 Task: Reserve a 2-hour virtual cooking challenge with a celebrity chef for culinary competition and fun.
Action: Mouse pressed left at (516, 209)
Screenshot: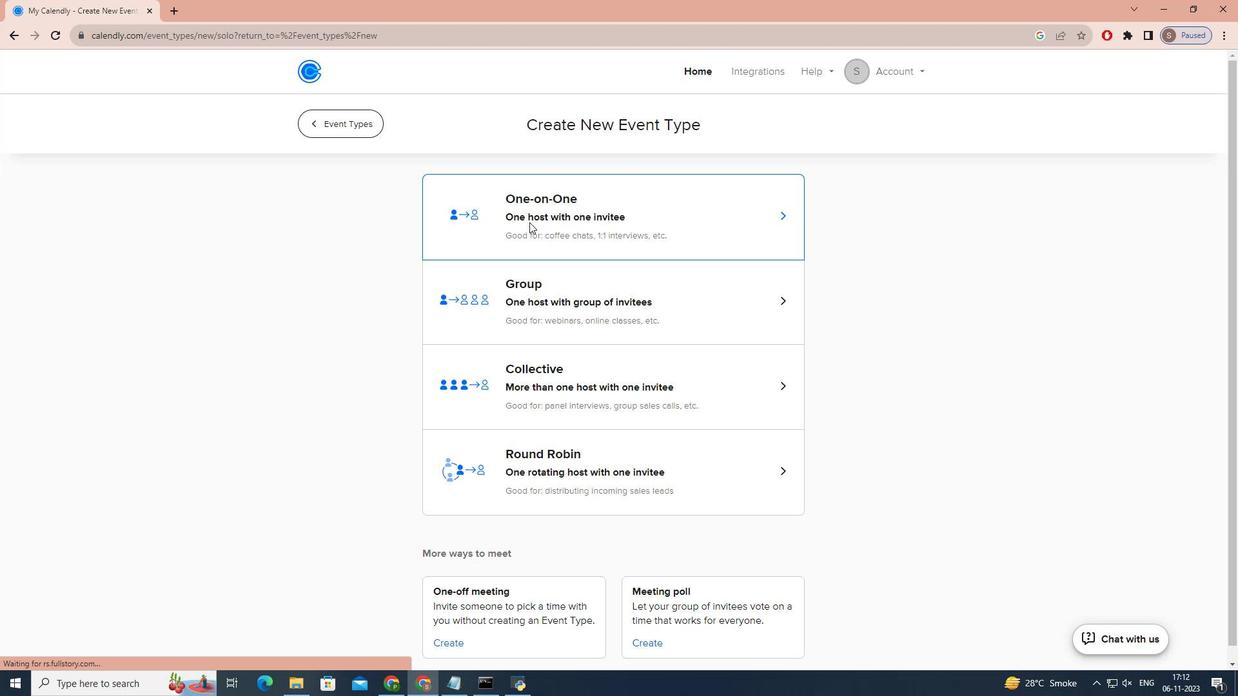 
Action: Mouse moved to (409, 283)
Screenshot: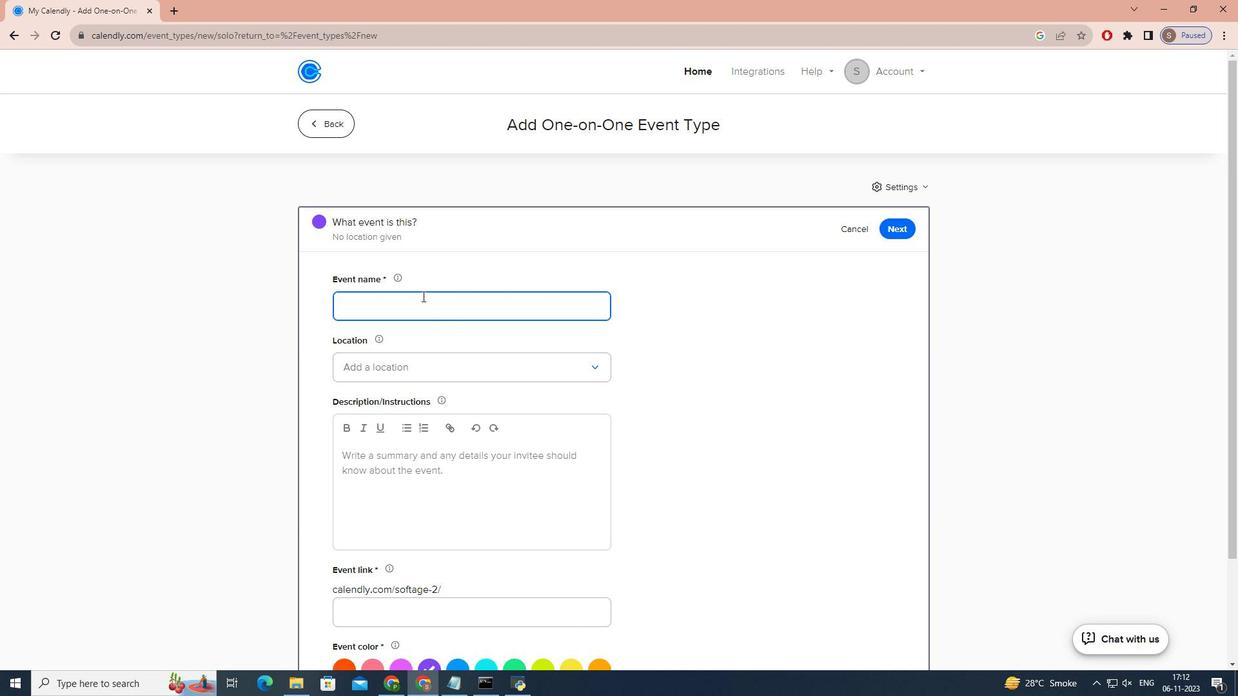 
Action: Key pressed v<Key.caps_lock>IRTUAL<Key.space><Key.caps_lock>c<Key.caps_lock>OOKING<Key.space><Key.caps_lock>c<Key.caps_lock>HALLENGE<Key.space>WITH<Key.space><Key.caps_lock>c<Key.caps_lock>ELEBRITY<Key.space><Key.caps_lock>c<Key.caps_lock>HEF
Screenshot: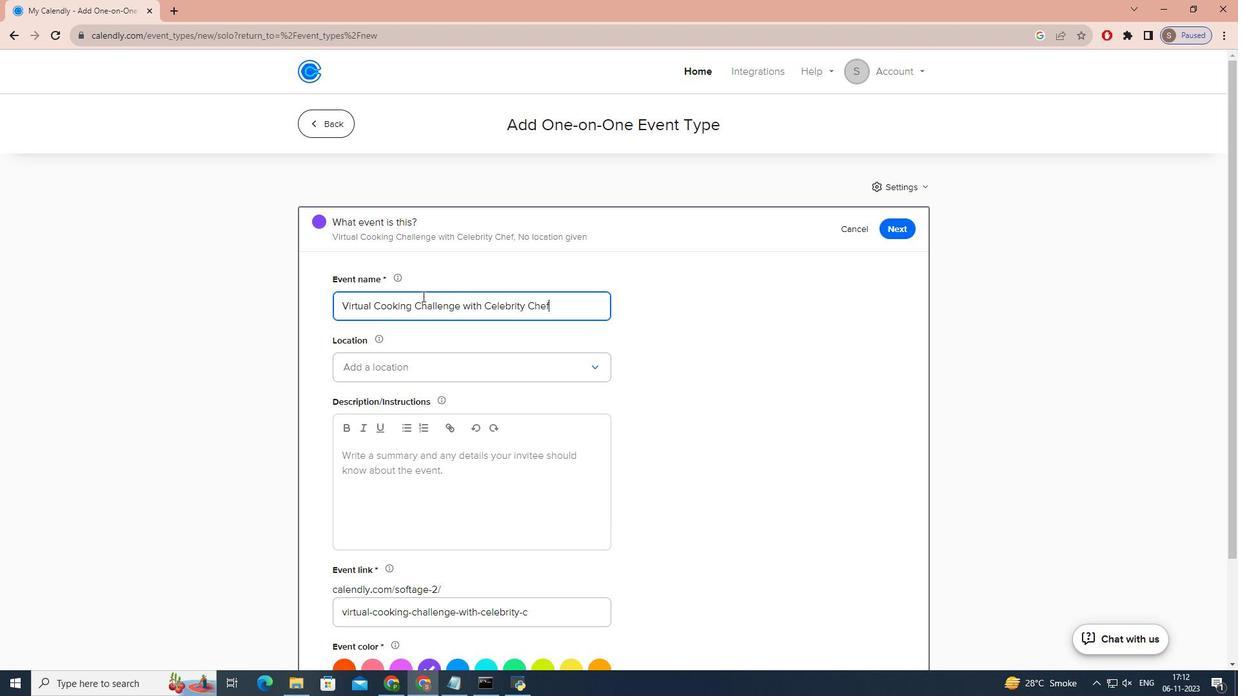 
Action: Mouse moved to (408, 358)
Screenshot: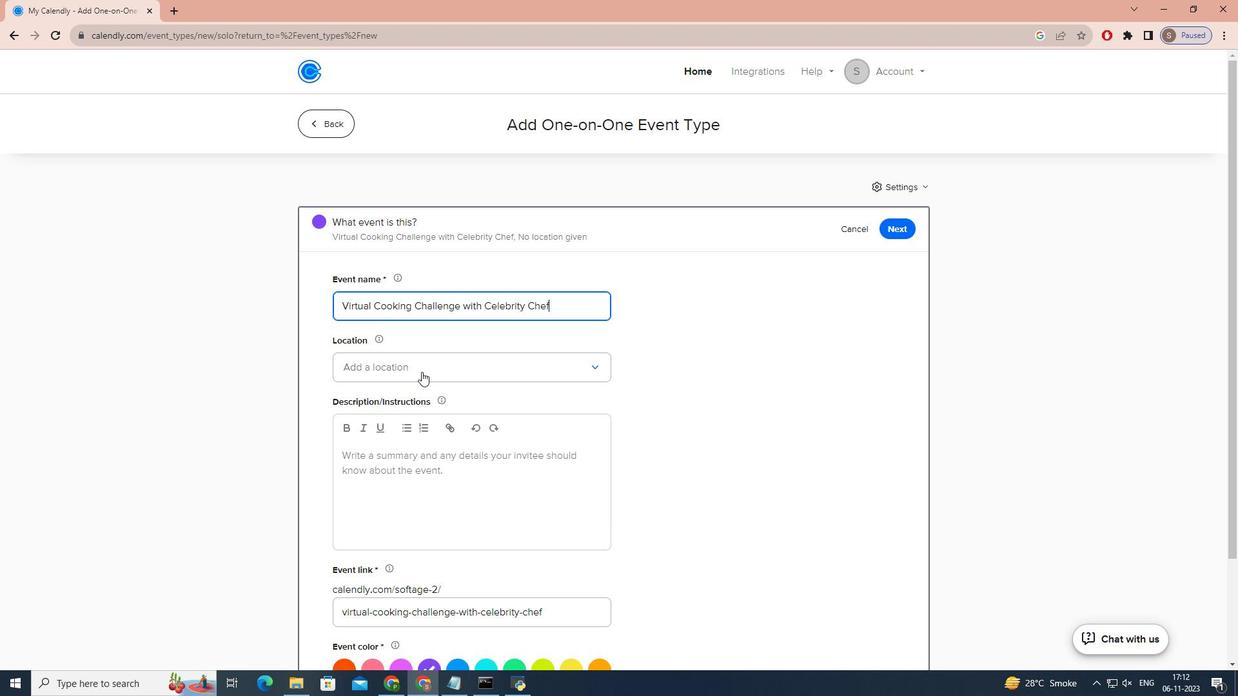 
Action: Mouse pressed left at (408, 358)
Screenshot: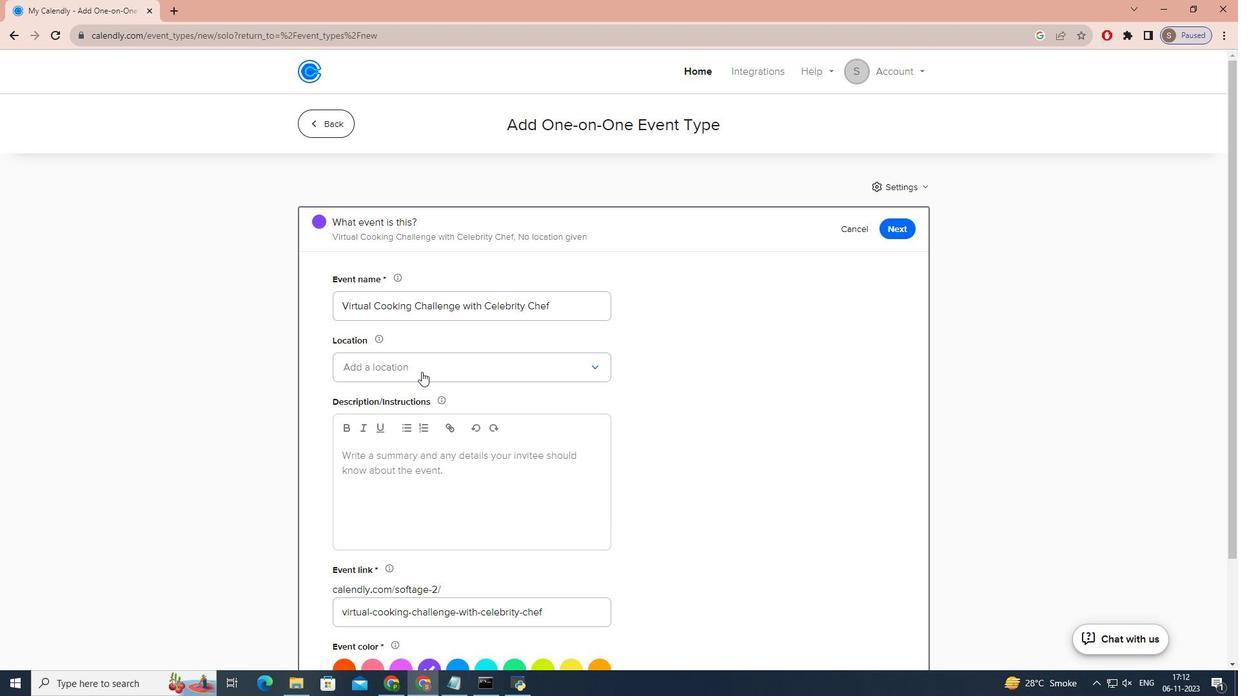 
Action: Mouse moved to (405, 385)
Screenshot: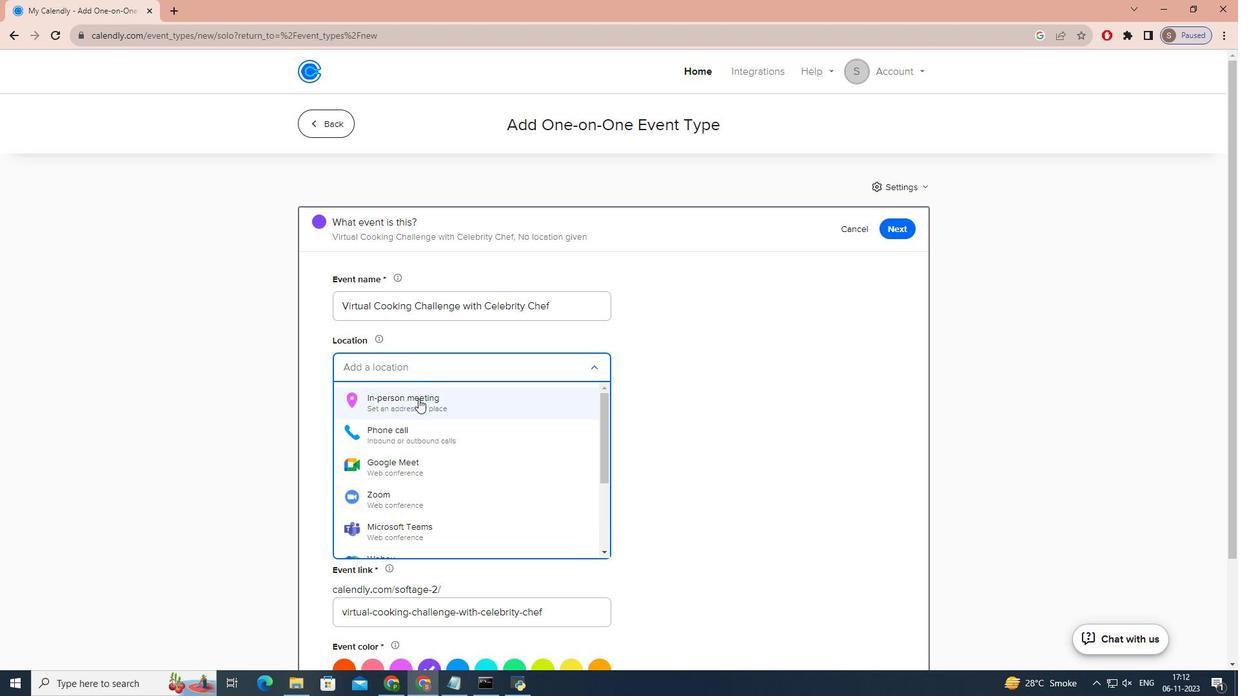 
Action: Mouse pressed left at (405, 385)
Screenshot: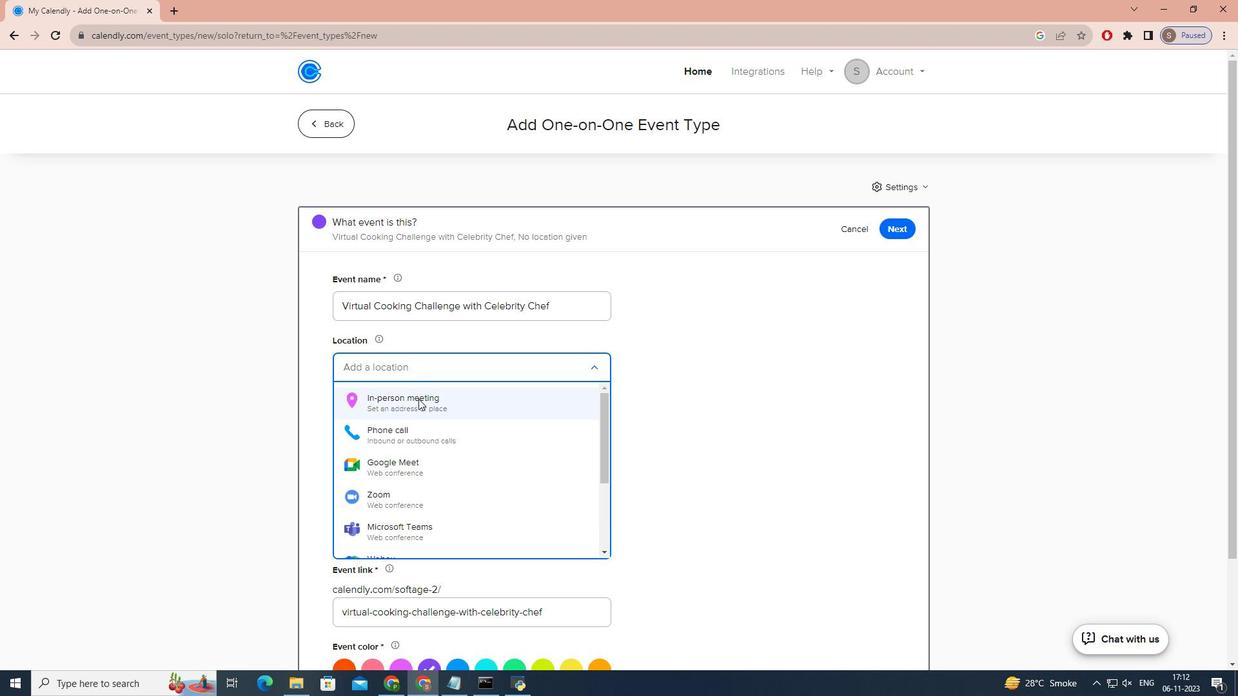 
Action: Mouse moved to (532, 203)
Screenshot: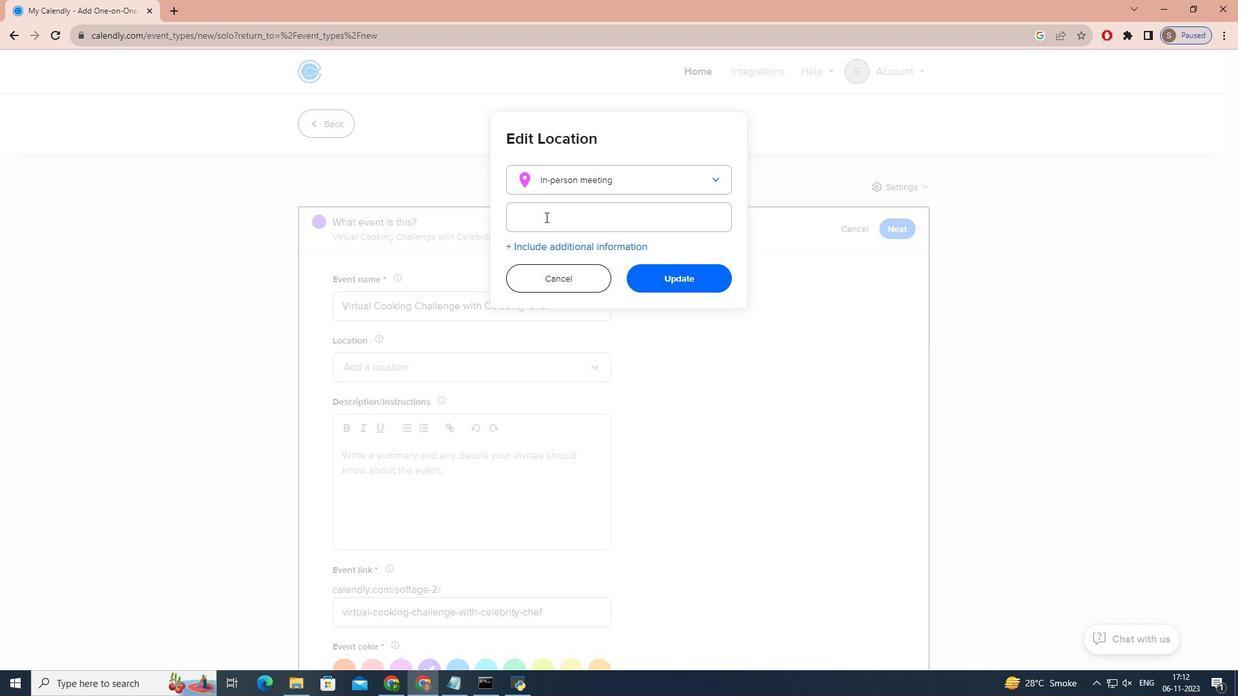
Action: Mouse pressed left at (532, 203)
Screenshot: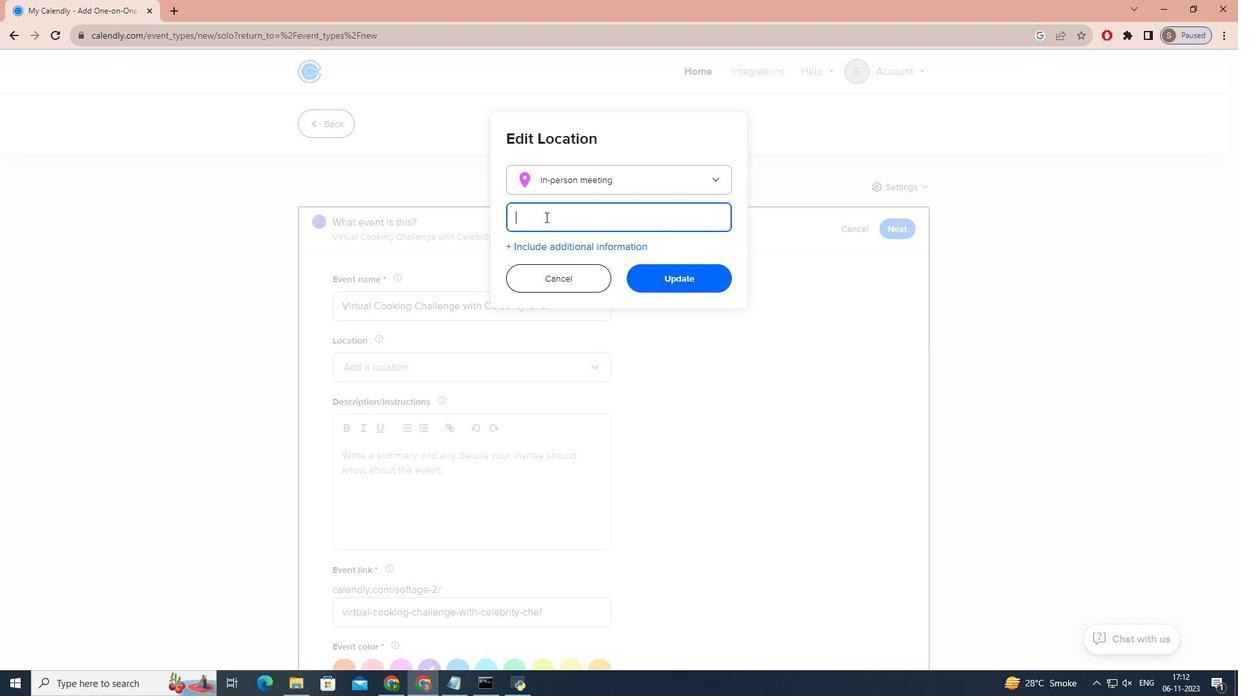 
Action: Mouse moved to (546, 161)
Screenshot: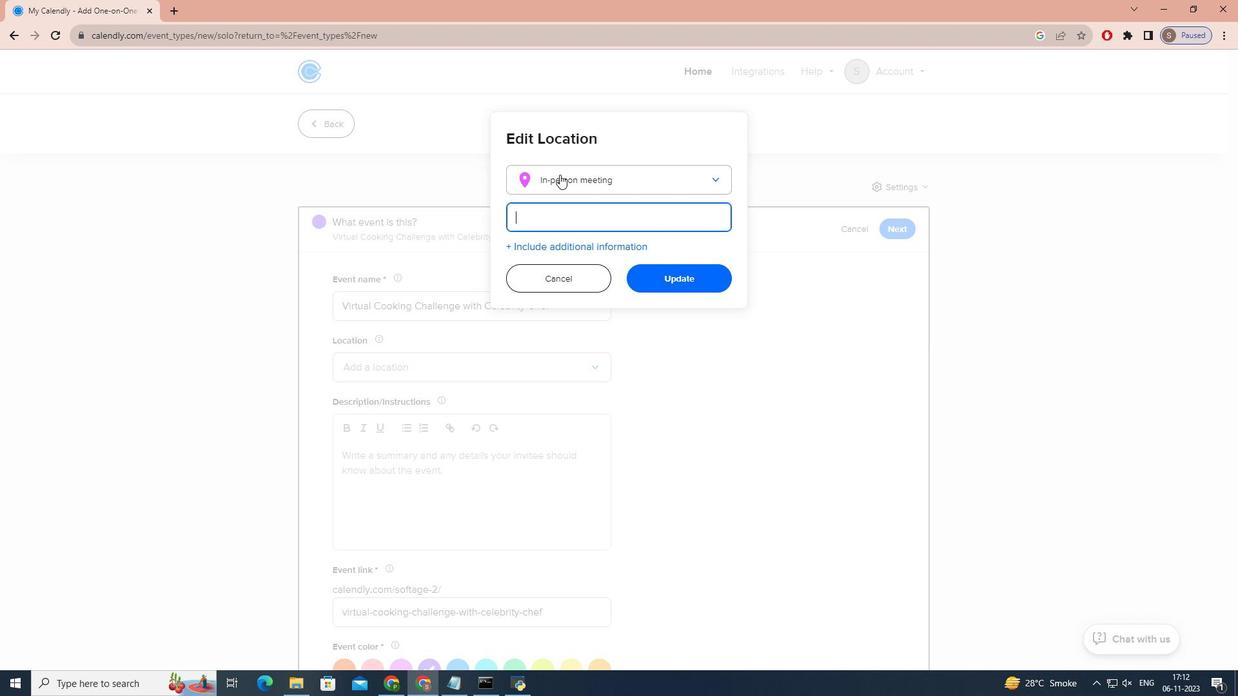 
Action: Mouse pressed left at (546, 161)
Screenshot: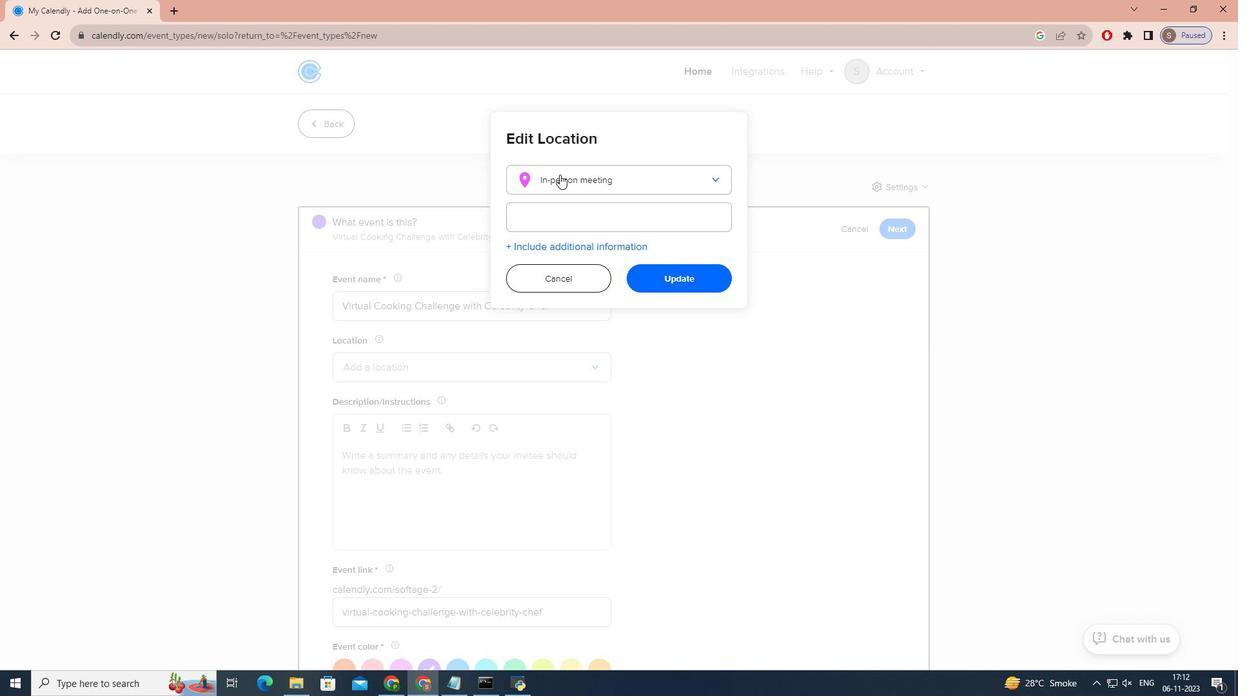 
Action: Mouse moved to (559, 271)
Screenshot: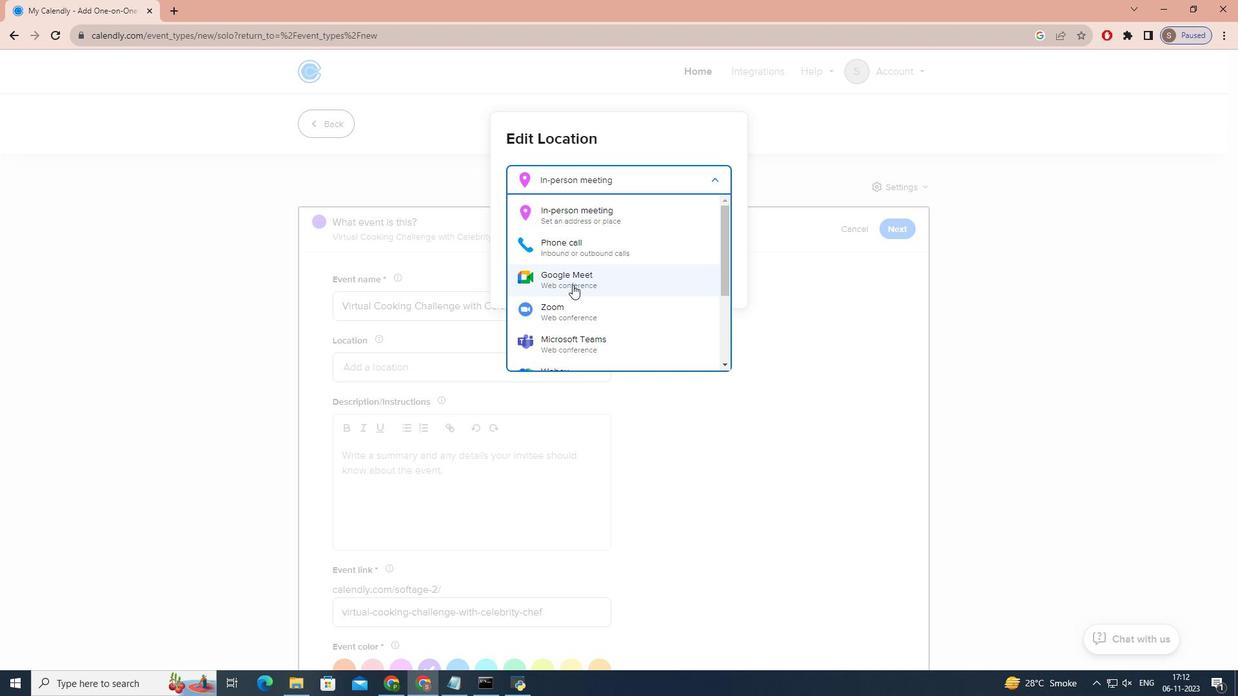 
Action: Mouse pressed left at (559, 271)
Screenshot: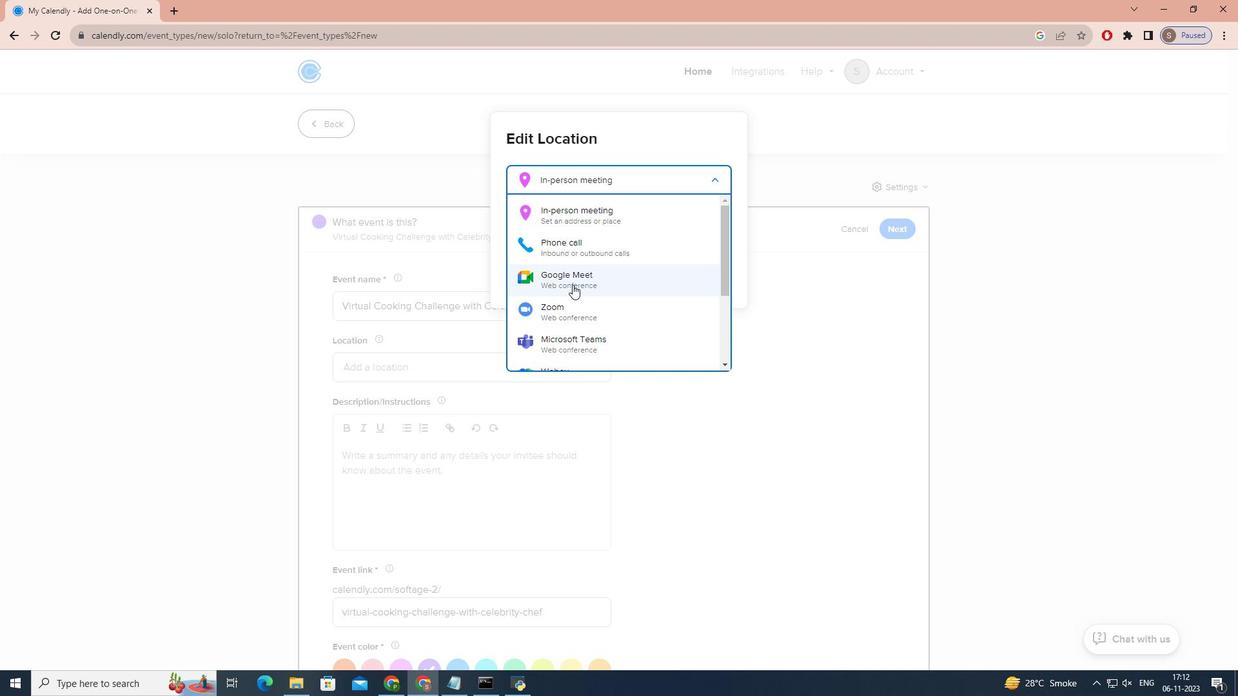 
Action: Mouse moved to (658, 236)
Screenshot: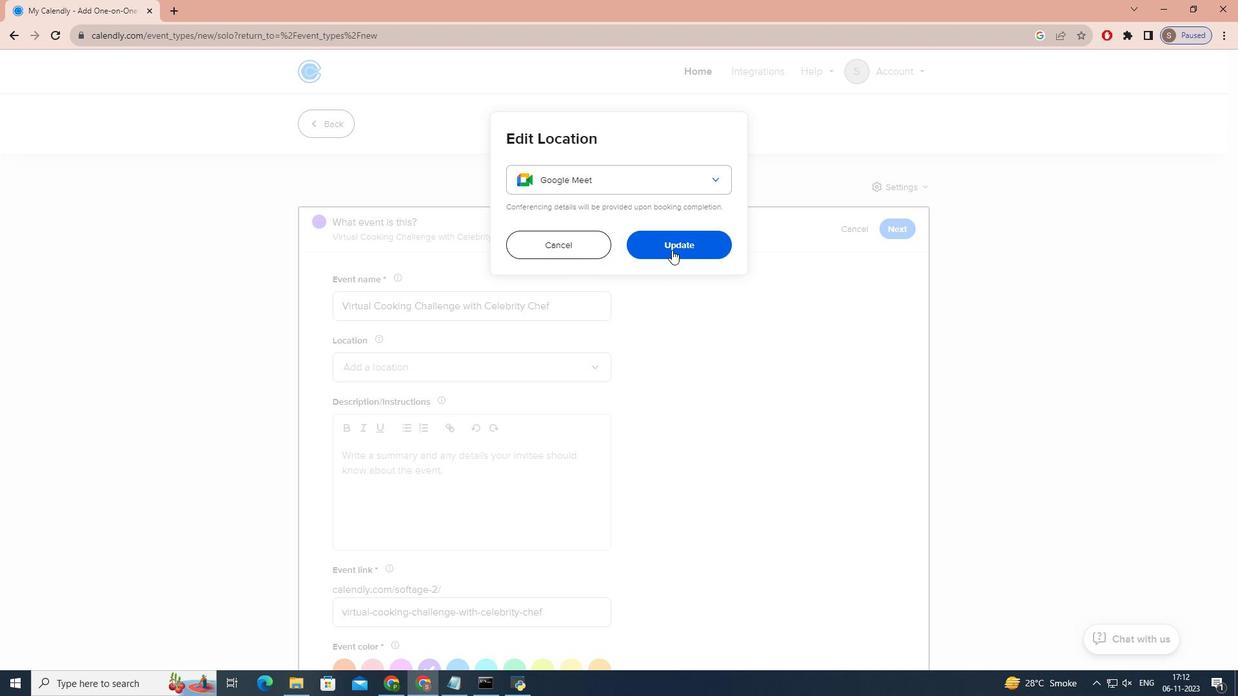 
Action: Mouse pressed left at (658, 236)
Screenshot: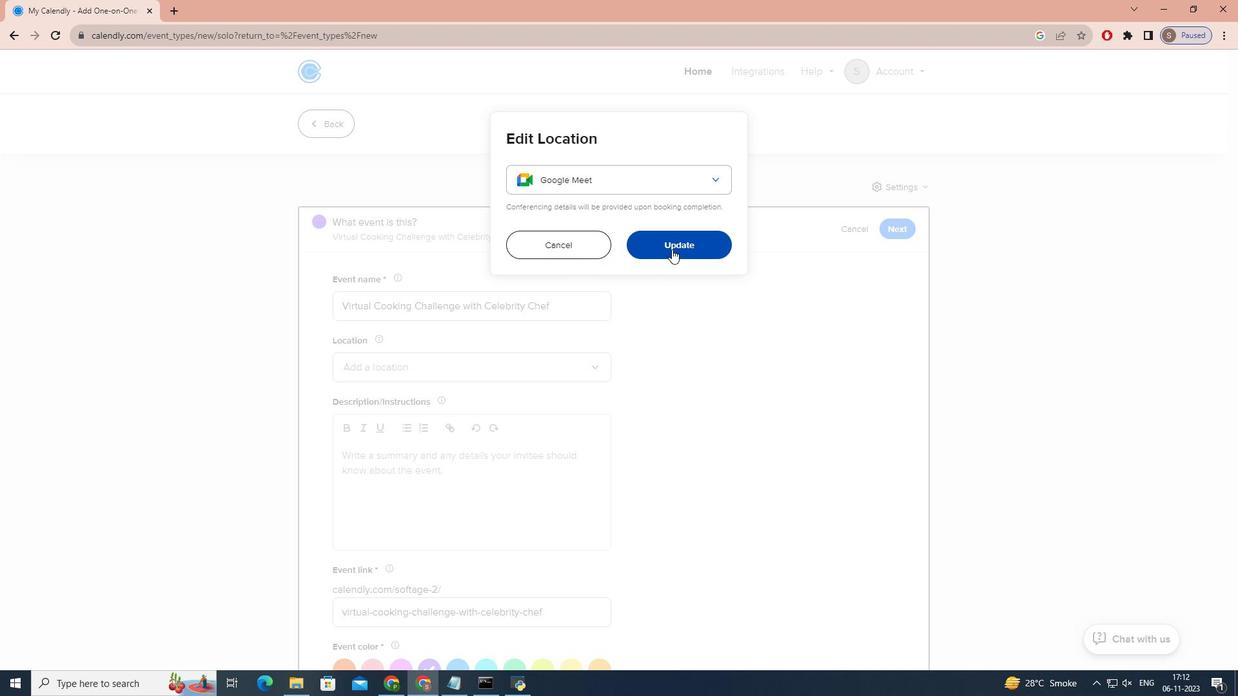 
Action: Mouse moved to (437, 478)
Screenshot: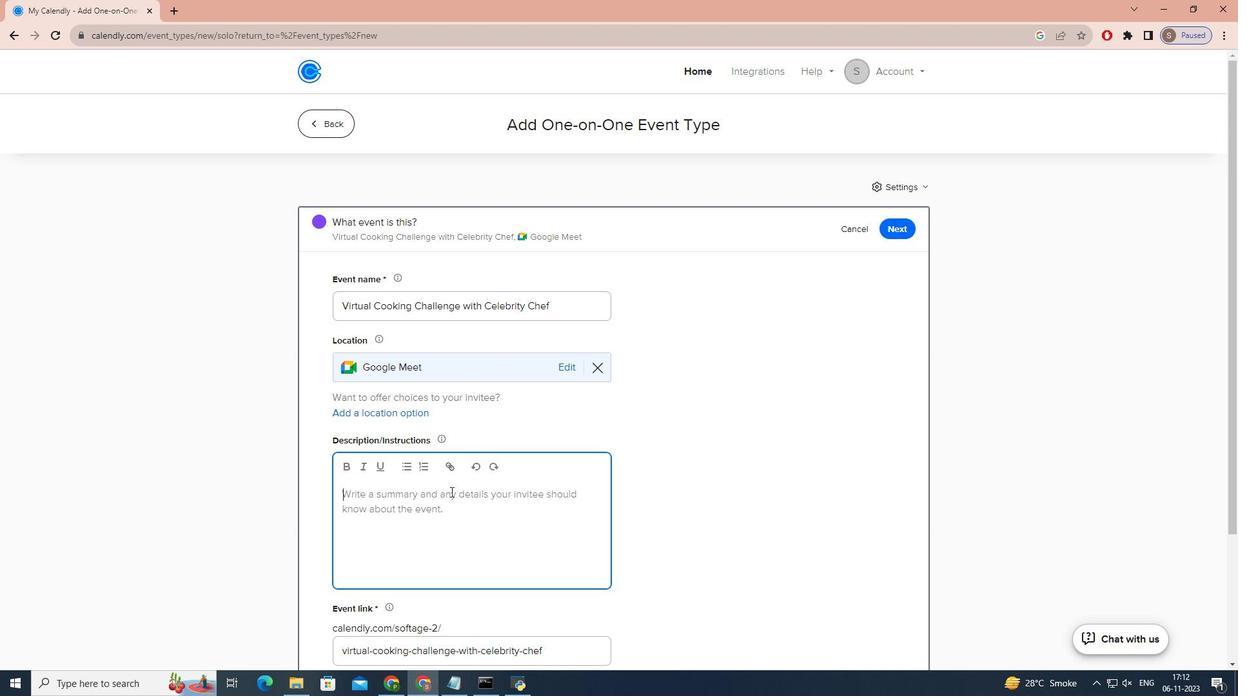 
Action: Mouse pressed left at (437, 478)
Screenshot: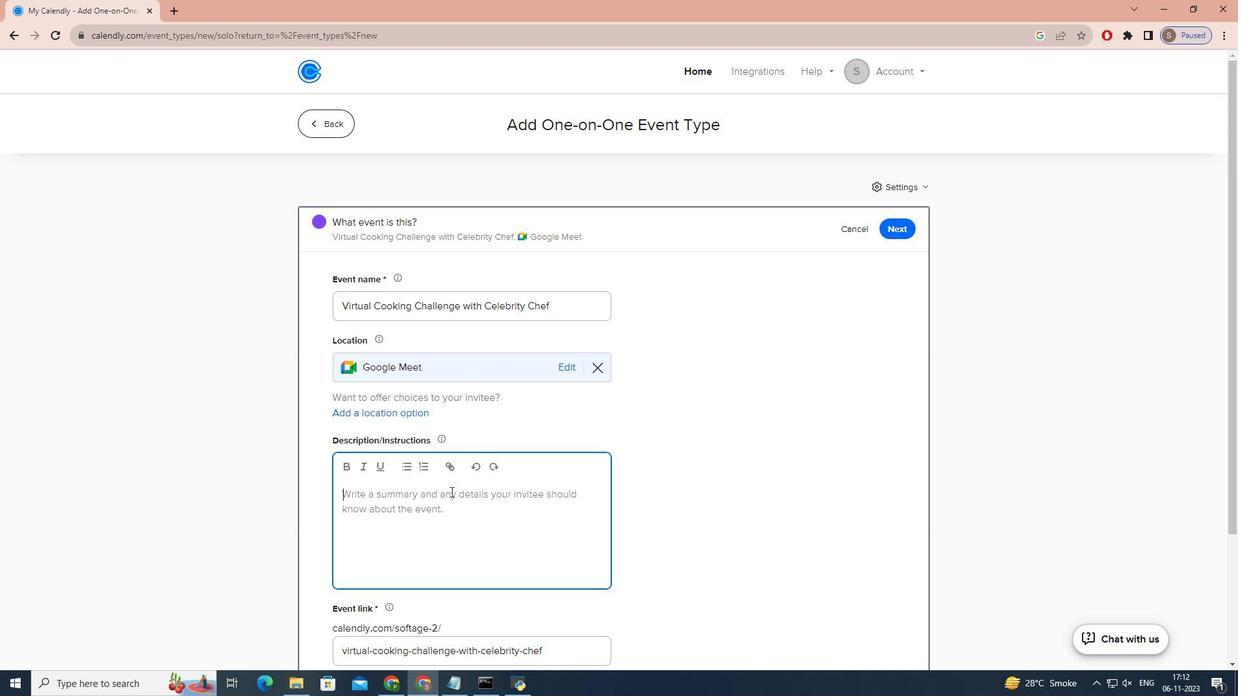 
Action: Key pressed <Key.caps_lock>g<Key.caps_lock>ET<Key.space>READY<Key.space>FOR<Key.space>AN<Key.space>EXCITING<Key.space>CULINARY<Key.space>SHOWDOWN<Key.shift>!<Key.space><Key.caps_lock>r<Key.caps_lock>ESERVE<Key.space>YOUR<Key.space>SPOT<Key.space>FOR<Key.space>A<Key.space>VIRTUAL<Key.space>COOKING<Key.space>CHALLENGE<Key.space>WITH<Key.space>A<Key.space>RENOWNED<Key.space>CELEBRITY<Key.space>CHEF.<Key.space><Key.caps_lock>t<Key.caps_lock>HIS<Key.space>IS<Key.space>YOUR<Key.space>CHANCE<Key.space>TO<Key.space>TEST<Key.space>YOUR<Key.space>CULINARY<Key.space>C<Key.backspace>SKILLS,<Key.space>LEARN<Key.space>FROM<Key.space>THE<Key.space>BEST,<Key.space>AND<Key.space>HAVE<Key.space>A<Key.space>WHOLE<Key.space>LOT<Key.space>OF<Key.space>FUN<Key.space>IN<Key.space>THE<Key.space>PROCESS.<Key.space><Key.enter><Key.caps_lock>d<Key.caps_lock>URING<Key.space>THIS<Key.space>INTERACTIVE<Key.space>COOKING<Key.space>COMPETITION,<Key.space>YOU'LL<Key.space>BE<Key.space>GUIDED<Key.space>BY<Key.space>THE<Key.space>CELEBRITY<Key.space>CHEF<Key.space>AS<Key.space>YOU<Key.space>CREATE<Key.space>A<Key.space>DELICIOUS<Key.space>I<Key.backspace>DISH<Key.space>FROM<Key.space>SCRACH<Key.backspace><Key.backspace>TCH.<Key.space><Key.caps_lock>w<Key.caps_lock>HETHER<Key.space>YOU<Key.space>ARE<Key.space>SEASONED<Key.space>HOME<Key.space>COOK<Key.space>OR<Key.space>A<Key.space>COML<Key.backspace>PLETE<Key.space>BEGINNER,<Key.space>THIS<Key.space>EVENT<Key.space>IS<Key.space>DESIGNED<Key.space>TO<Key.space>BE<Key.space>ENJOYABLE<Key.space>AND<Key.space>EDUCATIONAL<Key.space>FOR<Key.space>ALL<Key.space>SKILL<Key.space>LEVELS.<Key.space>
Screenshot: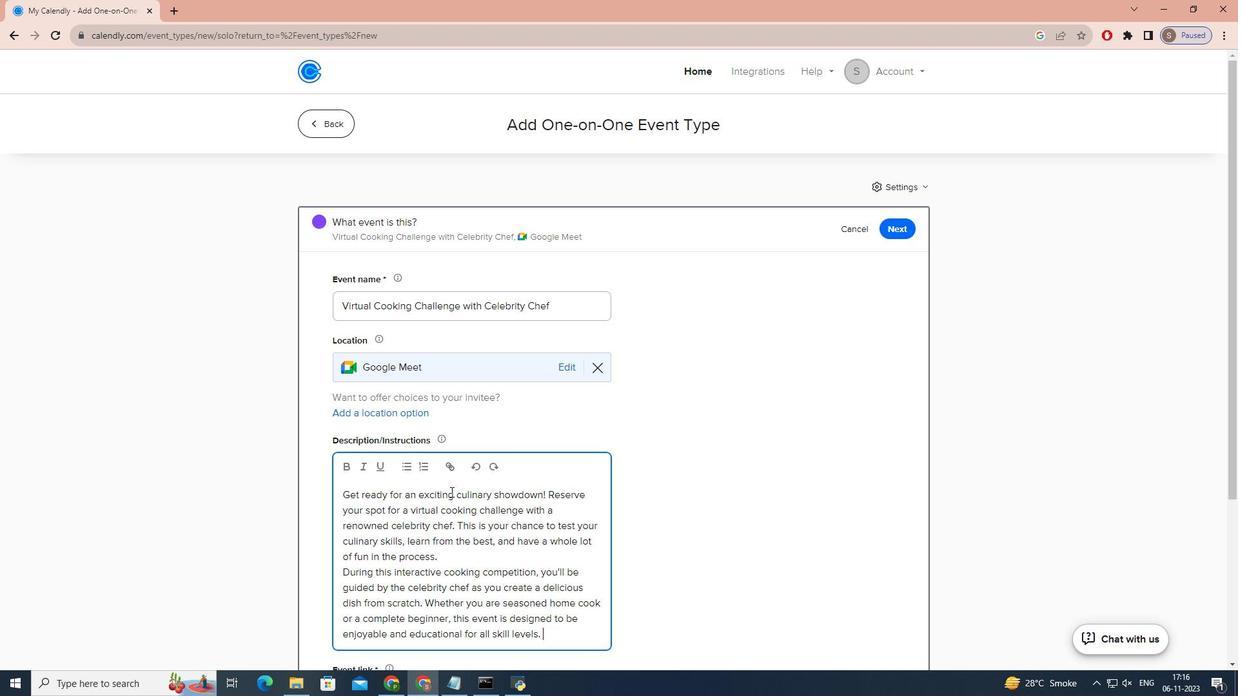 
Action: Mouse scrolled (437, 478) with delta (0, 0)
Screenshot: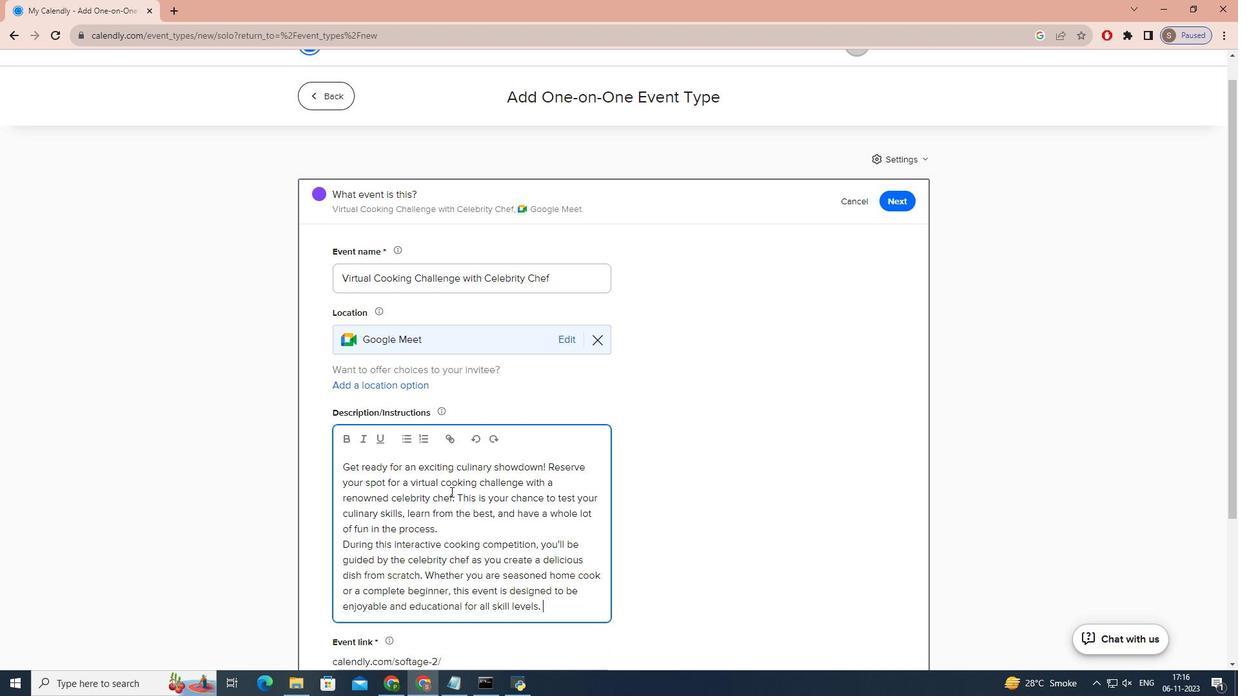 
Action: Mouse scrolled (437, 478) with delta (0, 0)
Screenshot: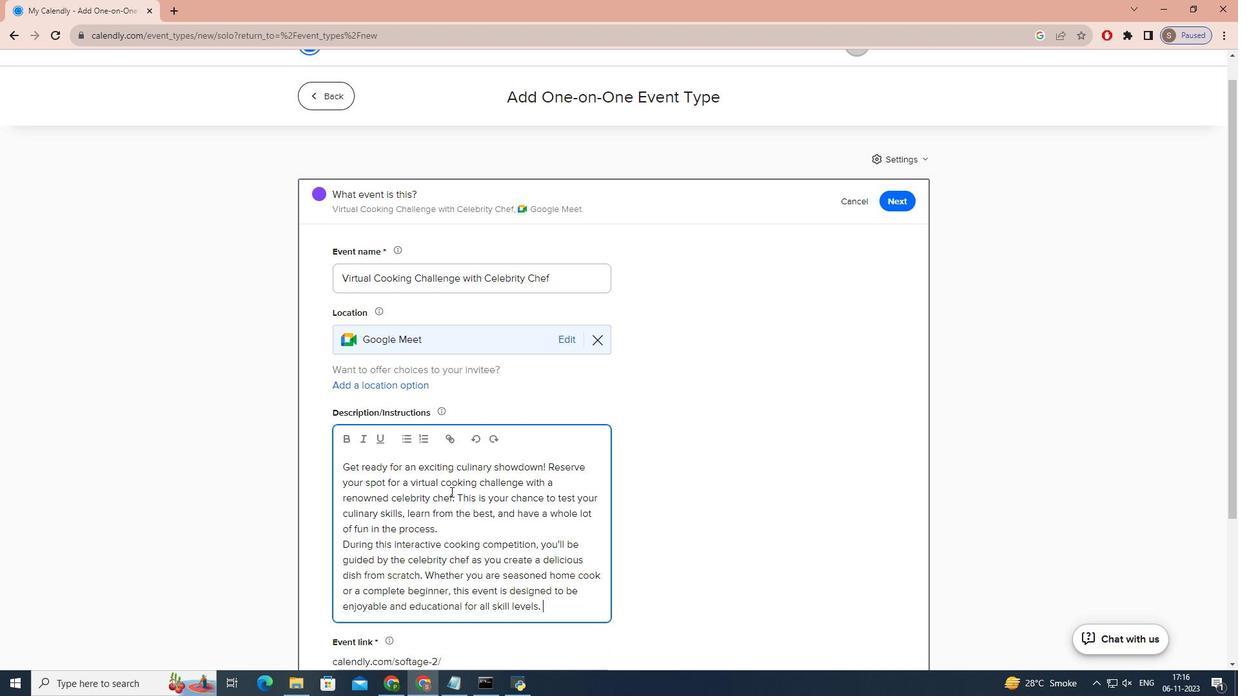 
Action: Mouse scrolled (437, 478) with delta (0, 0)
Screenshot: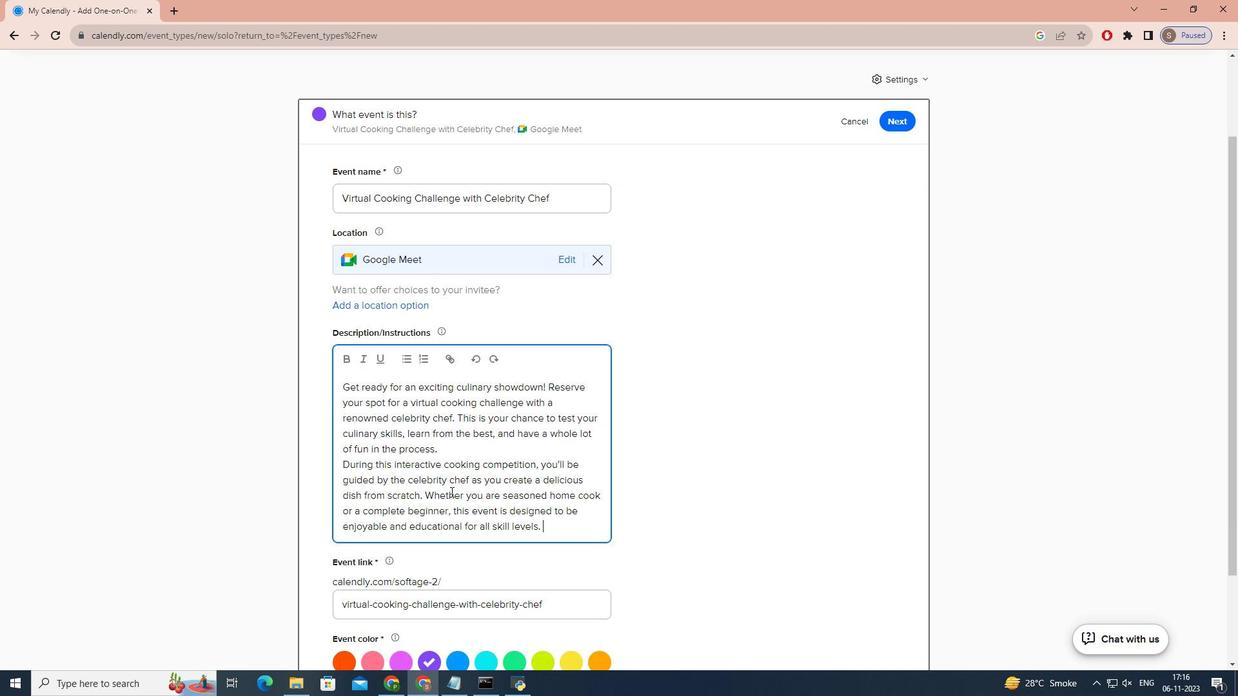 
Action: Mouse scrolled (437, 478) with delta (0, 0)
Screenshot: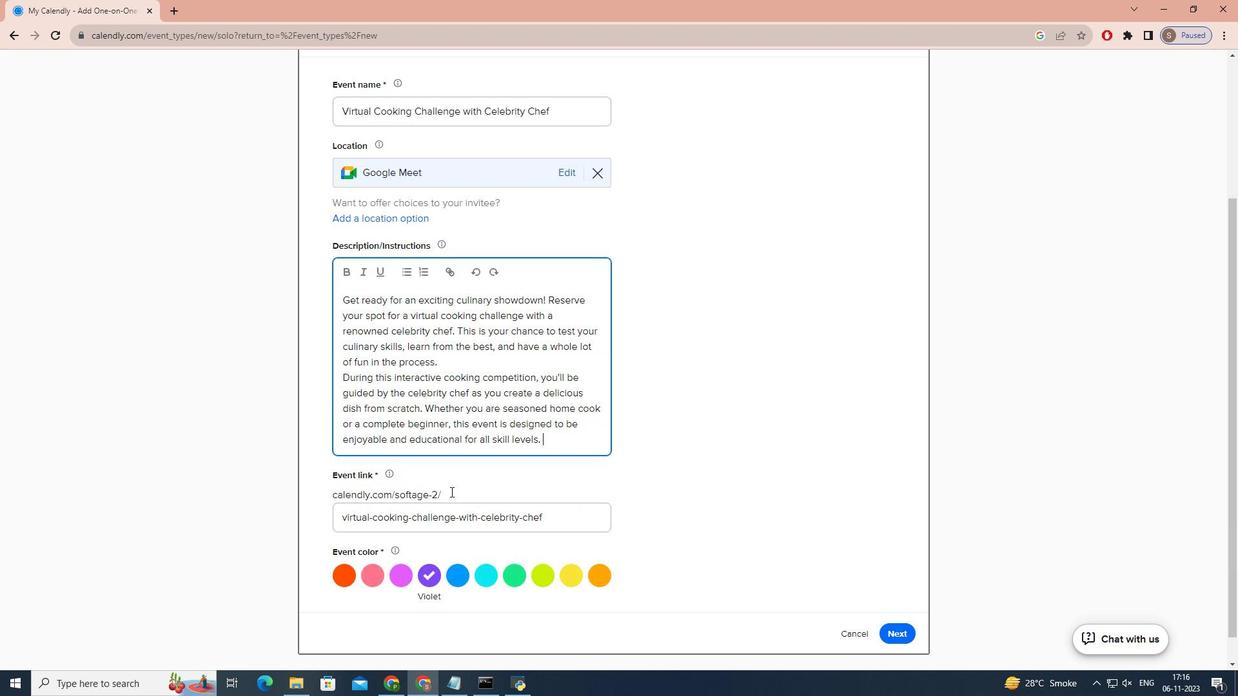 
Action: Mouse scrolled (437, 478) with delta (0, 0)
Screenshot: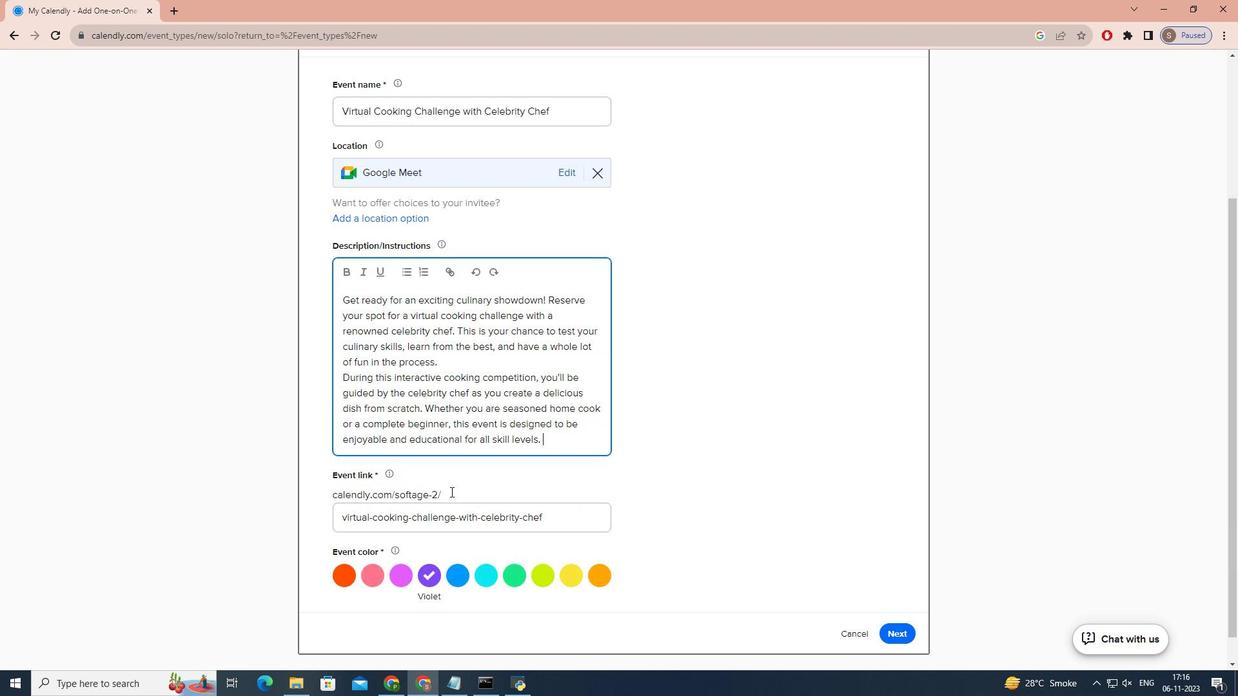 
Action: Mouse scrolled (437, 478) with delta (0, 0)
Screenshot: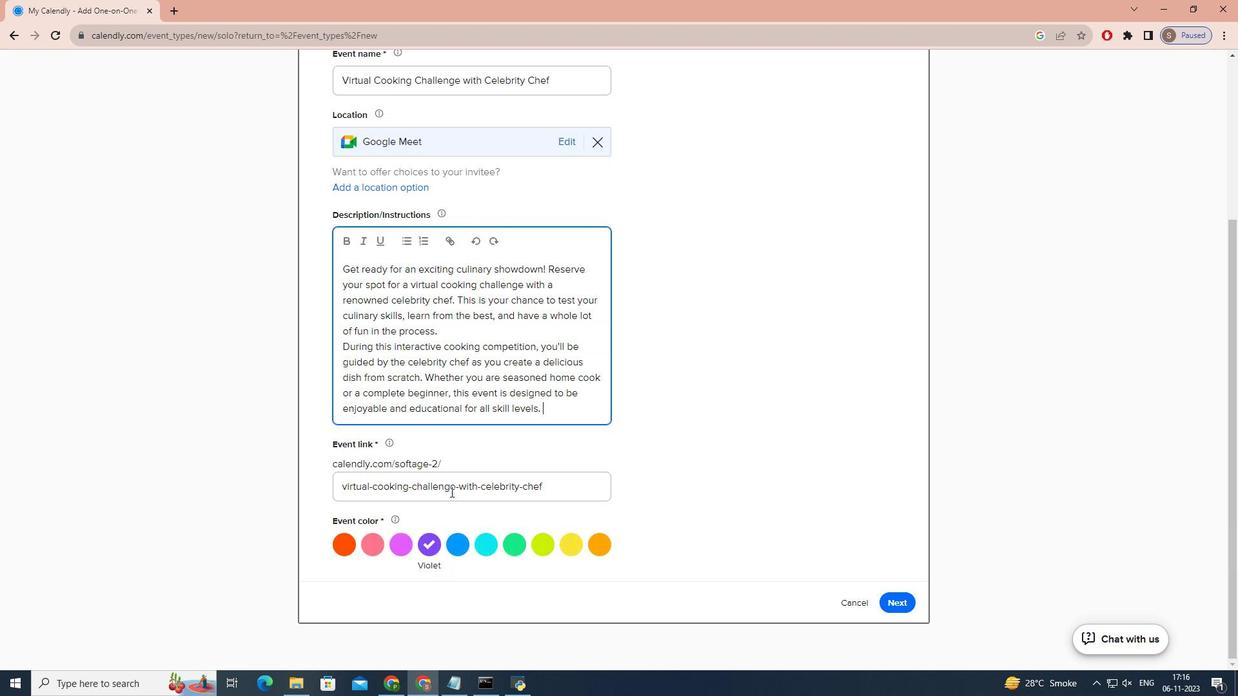 
Action: Mouse moved to (442, 534)
Screenshot: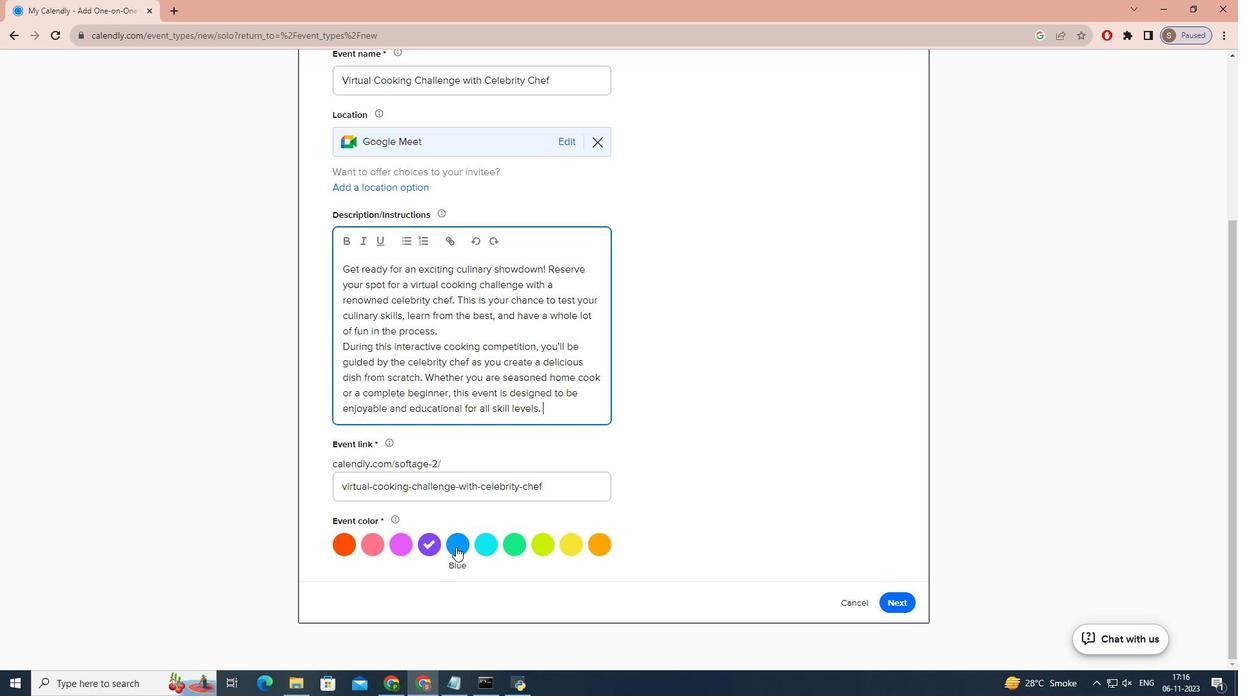 
Action: Mouse pressed left at (442, 534)
Screenshot: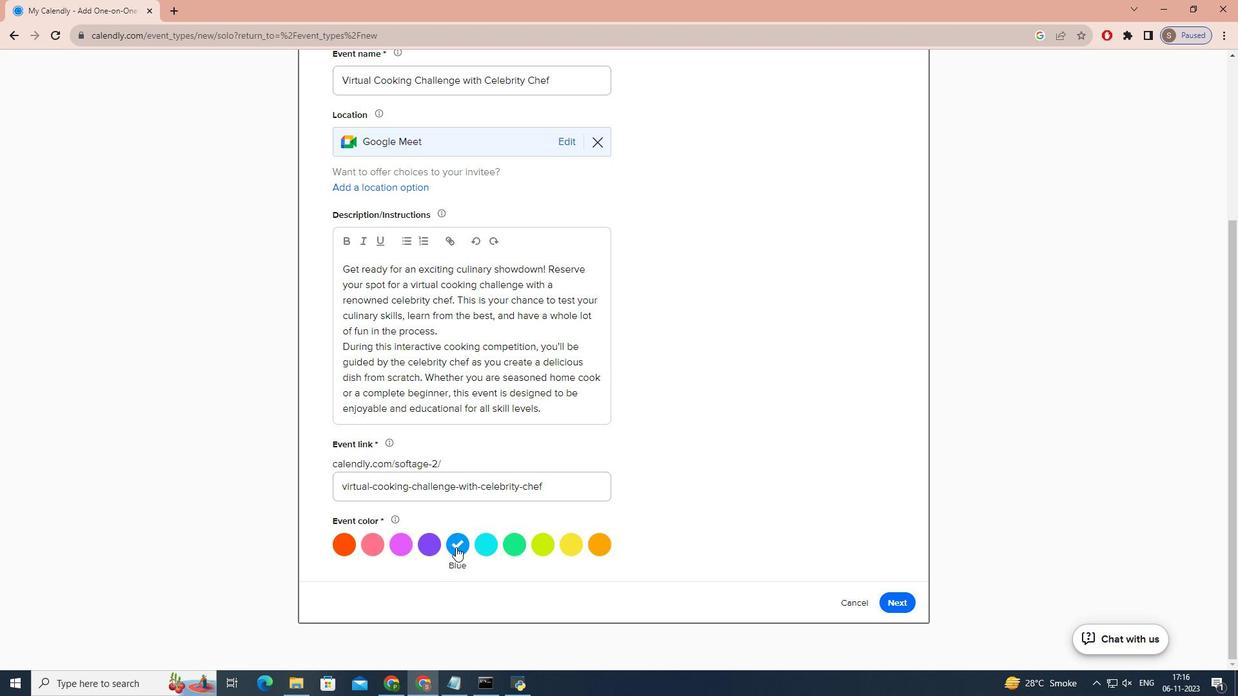 
Action: Mouse moved to (870, 598)
Screenshot: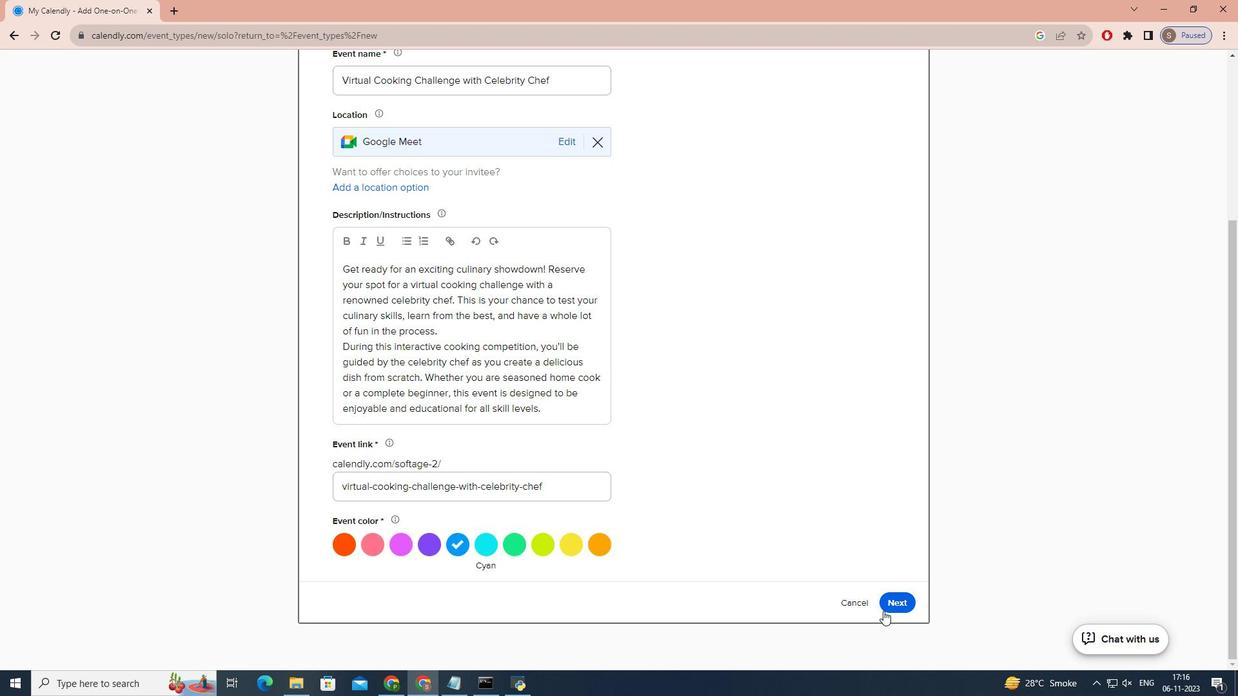 
Action: Mouse pressed left at (870, 598)
Screenshot: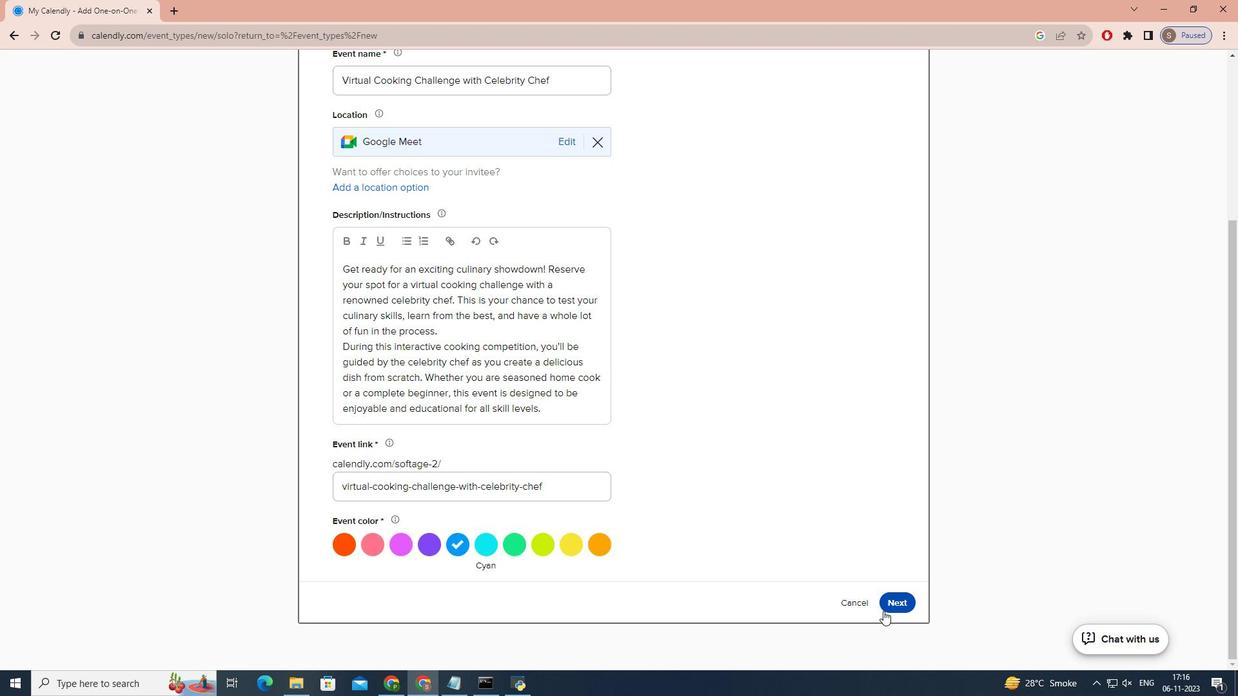 
Action: Mouse moved to (475, 298)
Screenshot: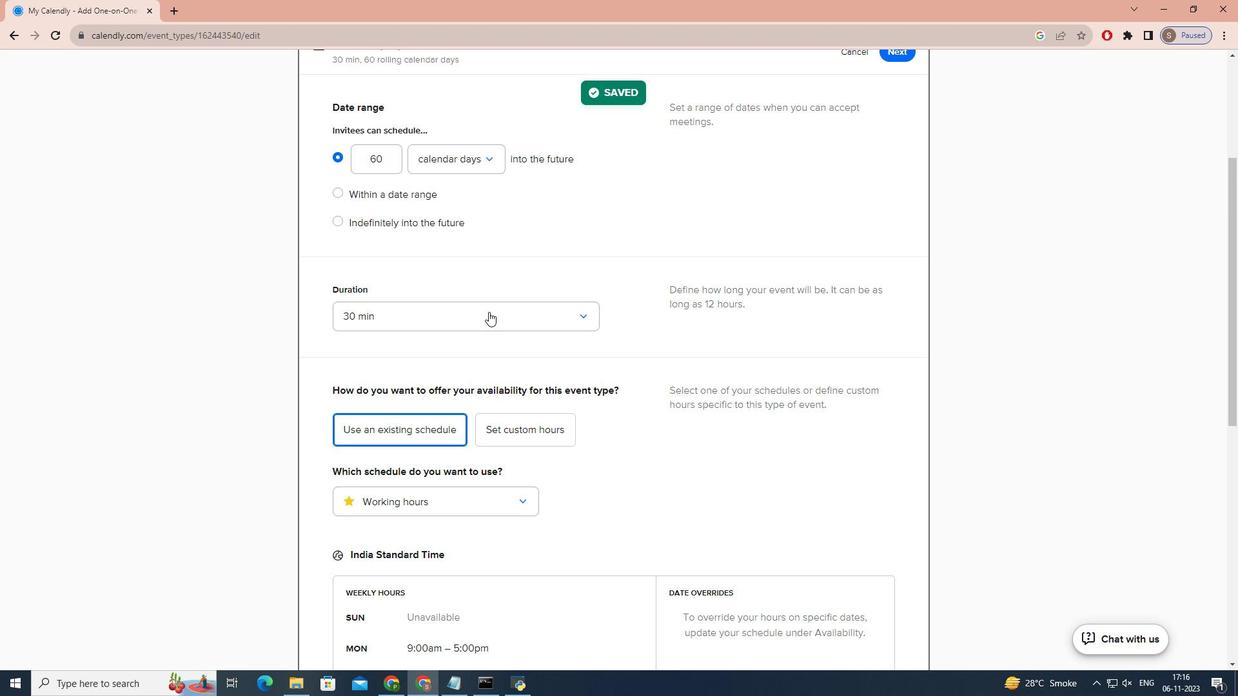 
Action: Mouse pressed left at (475, 298)
Screenshot: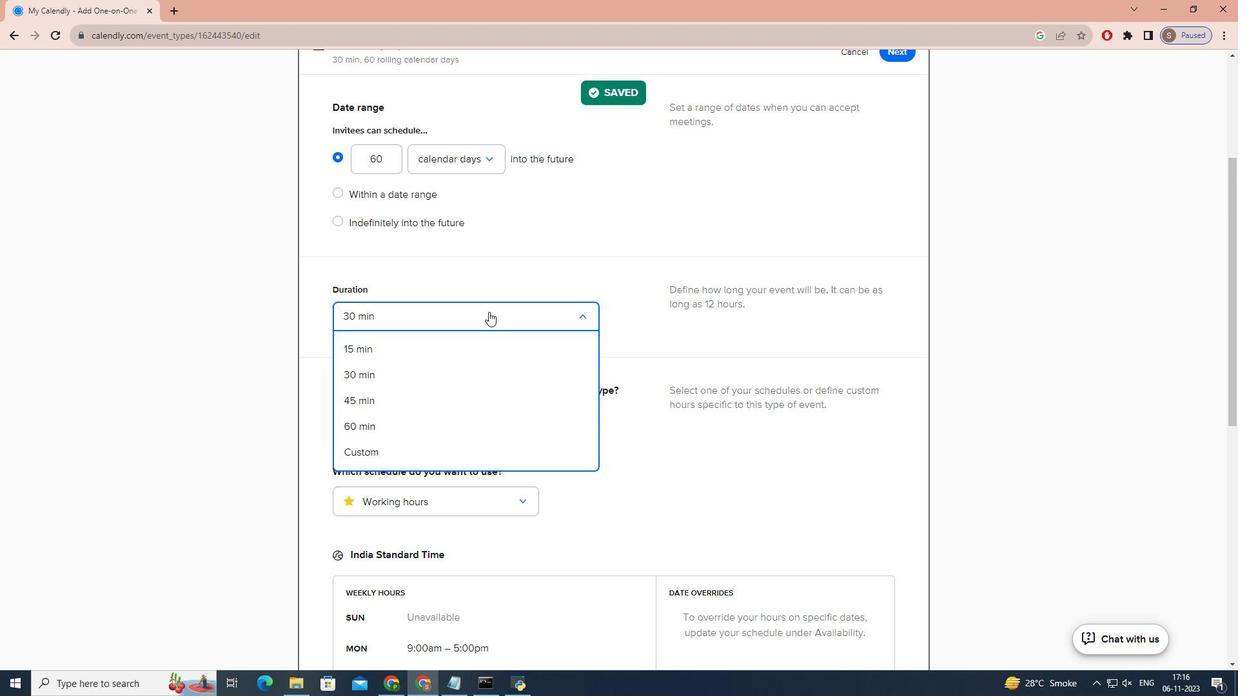 
Action: Mouse moved to (428, 434)
Screenshot: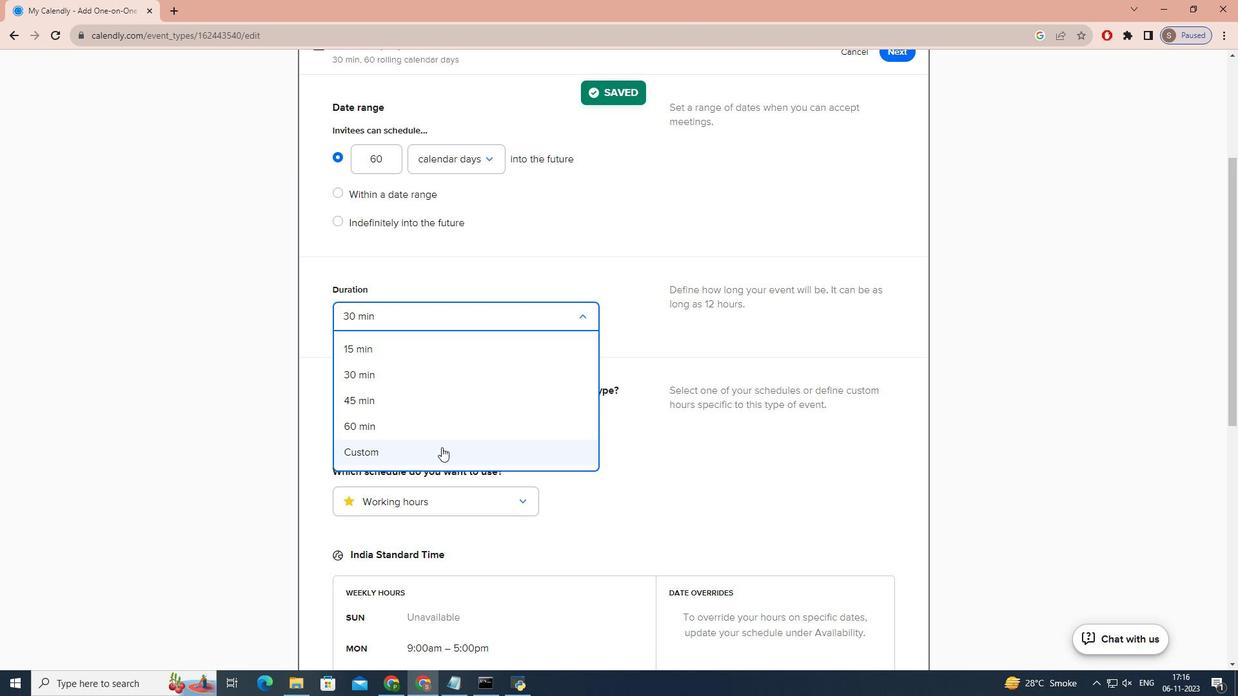 
Action: Mouse pressed left at (428, 434)
Screenshot: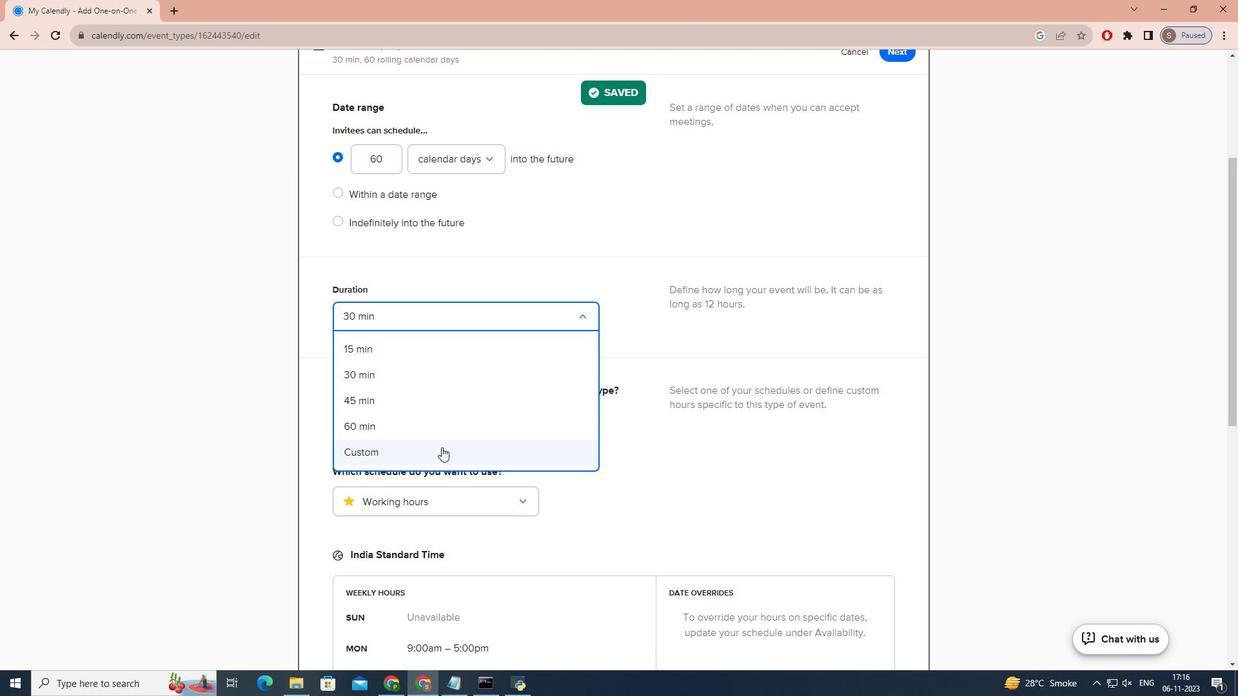 
Action: Mouse moved to (427, 345)
Screenshot: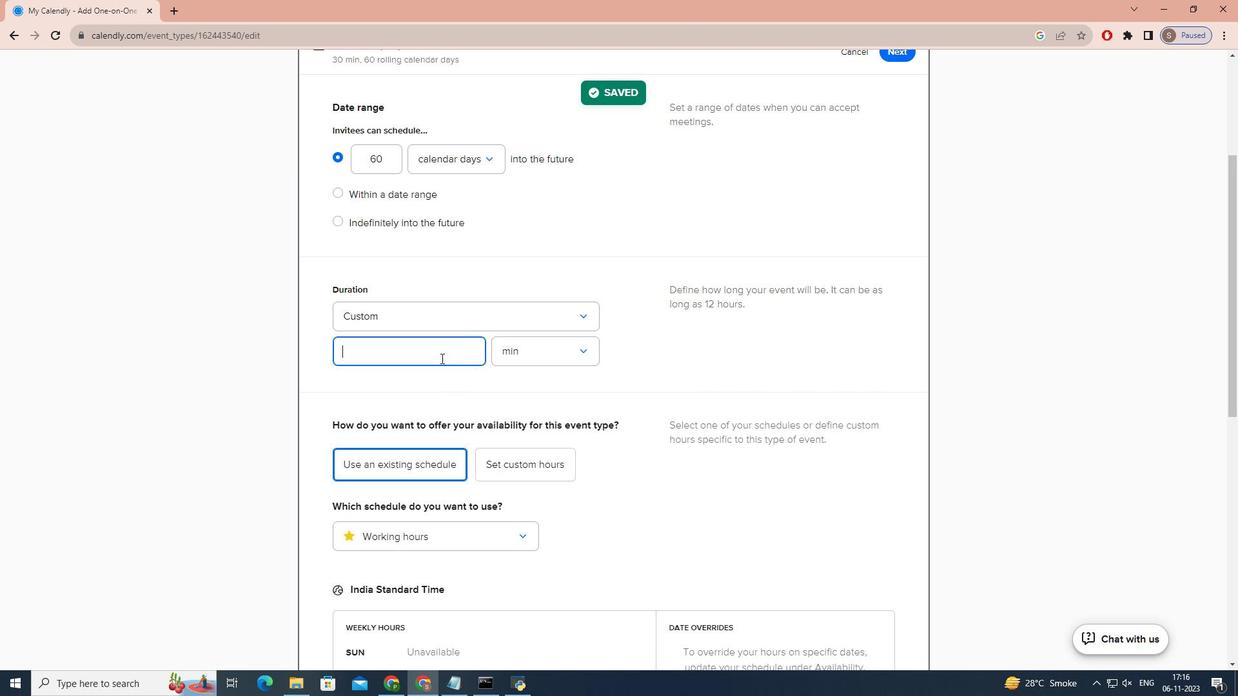 
Action: Key pressed 2
Screenshot: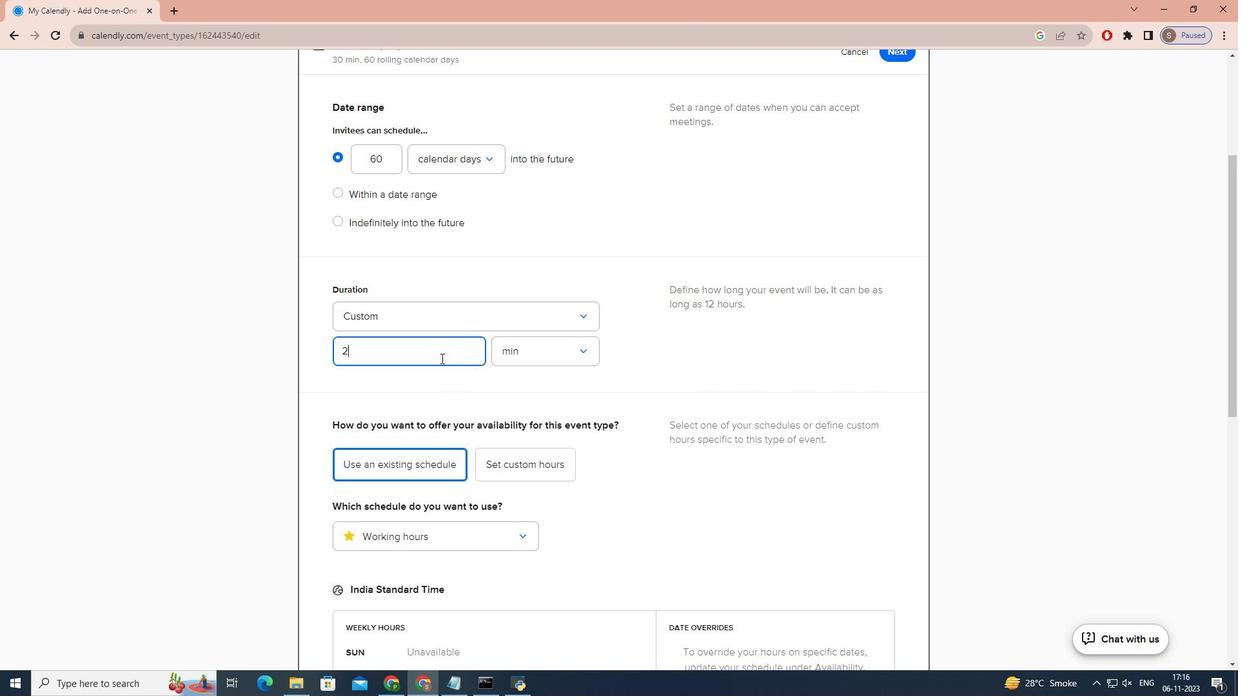 
Action: Mouse moved to (512, 335)
Screenshot: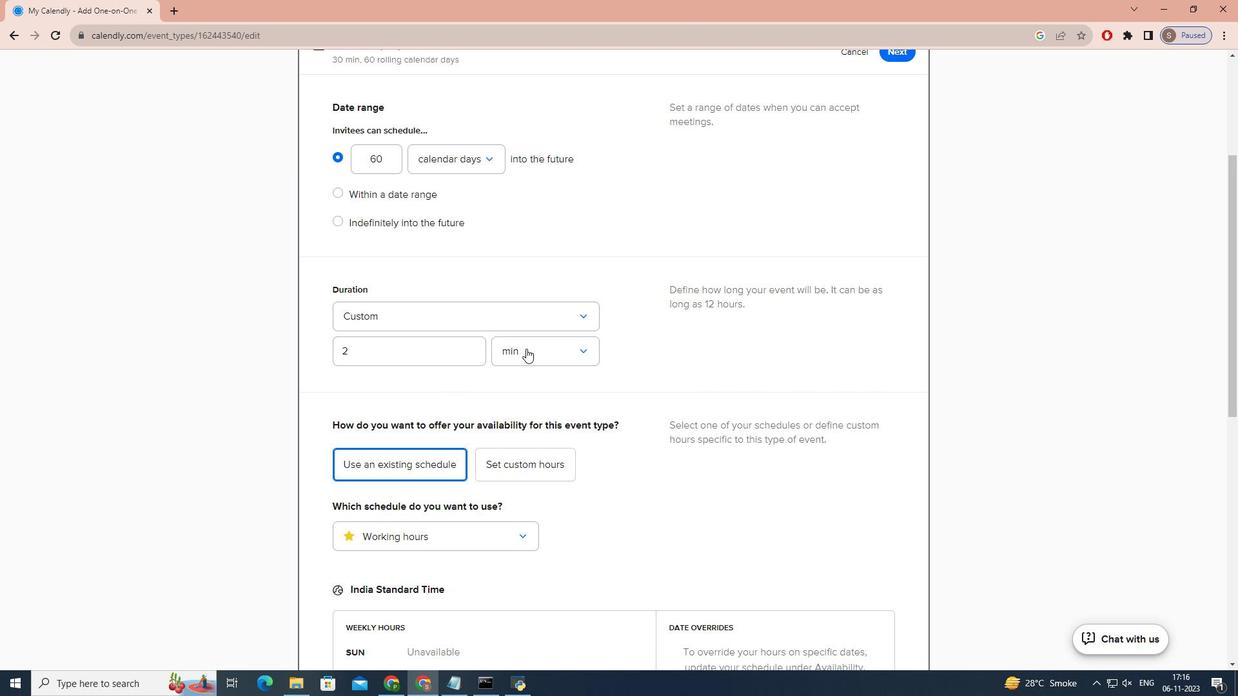 
Action: Mouse pressed left at (512, 335)
Screenshot: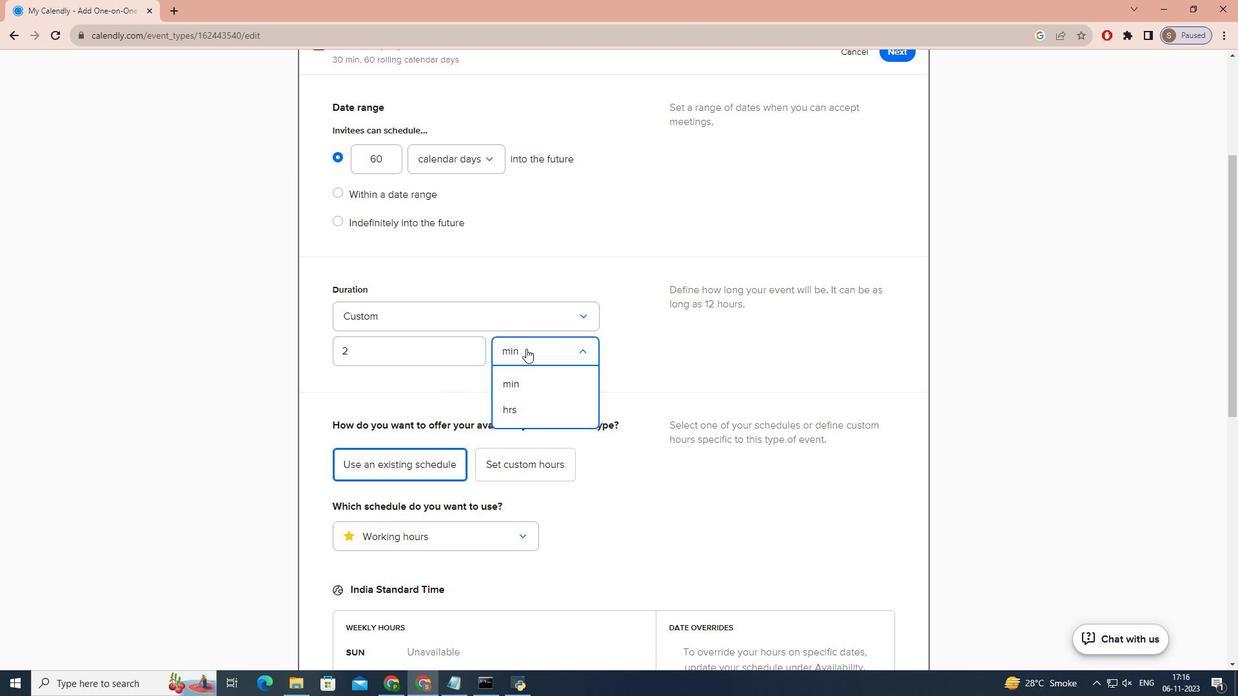 
Action: Mouse moved to (510, 403)
Screenshot: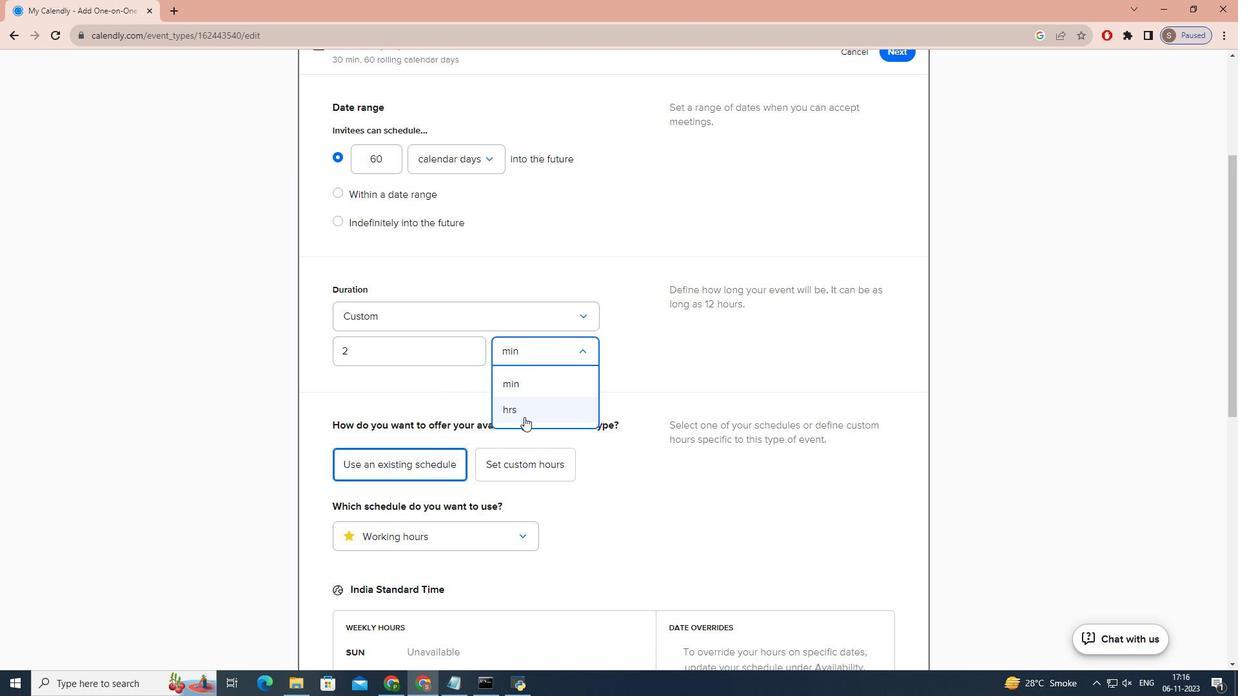 
Action: Mouse pressed left at (510, 403)
Screenshot: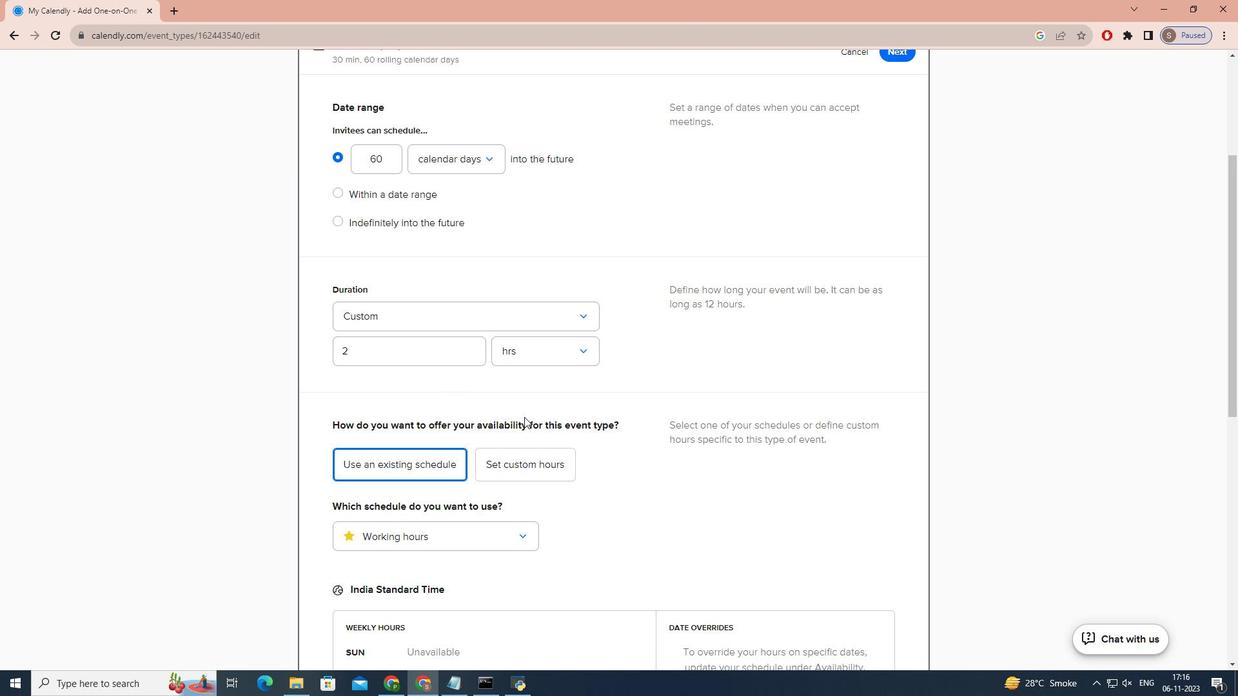 
Action: Mouse moved to (516, 399)
Screenshot: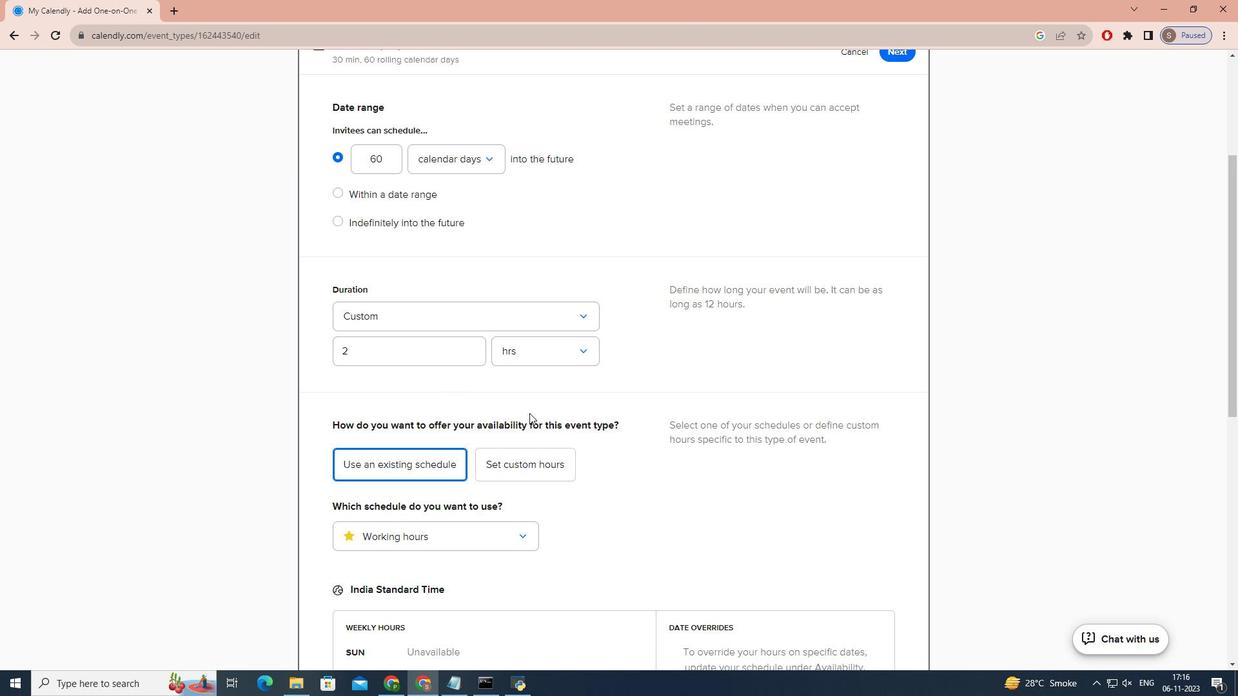 
Action: Mouse scrolled (516, 400) with delta (0, 0)
Screenshot: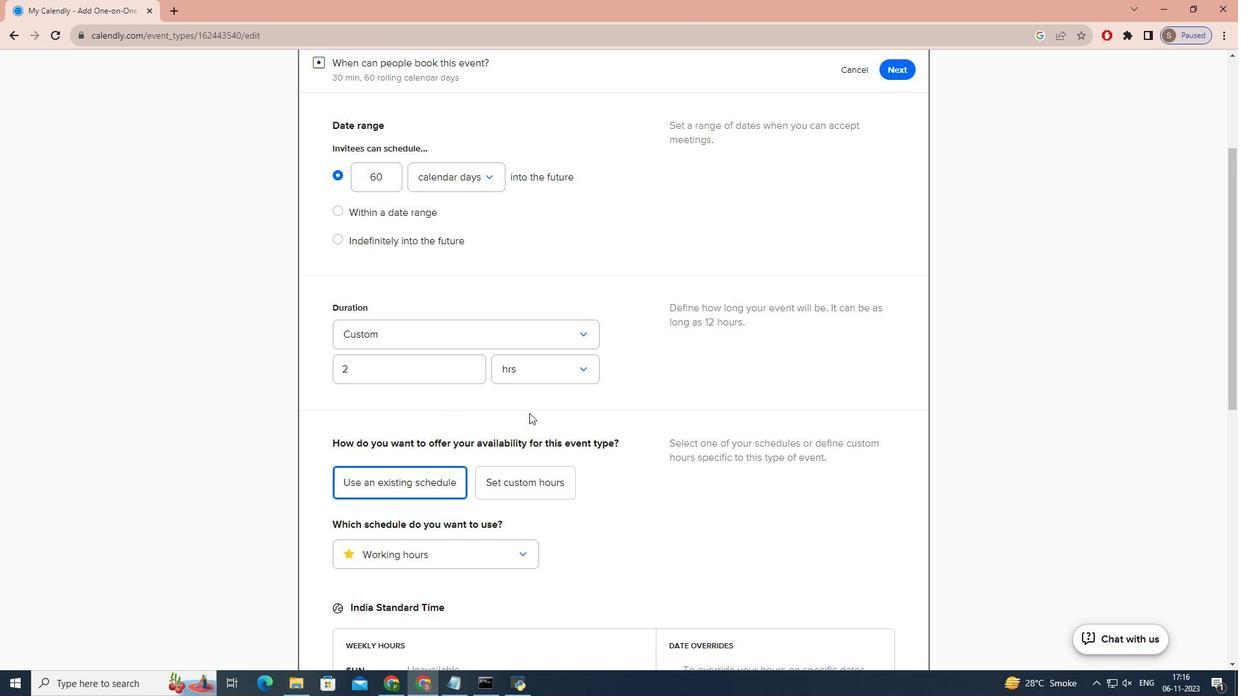
Action: Mouse scrolled (516, 400) with delta (0, 0)
Screenshot: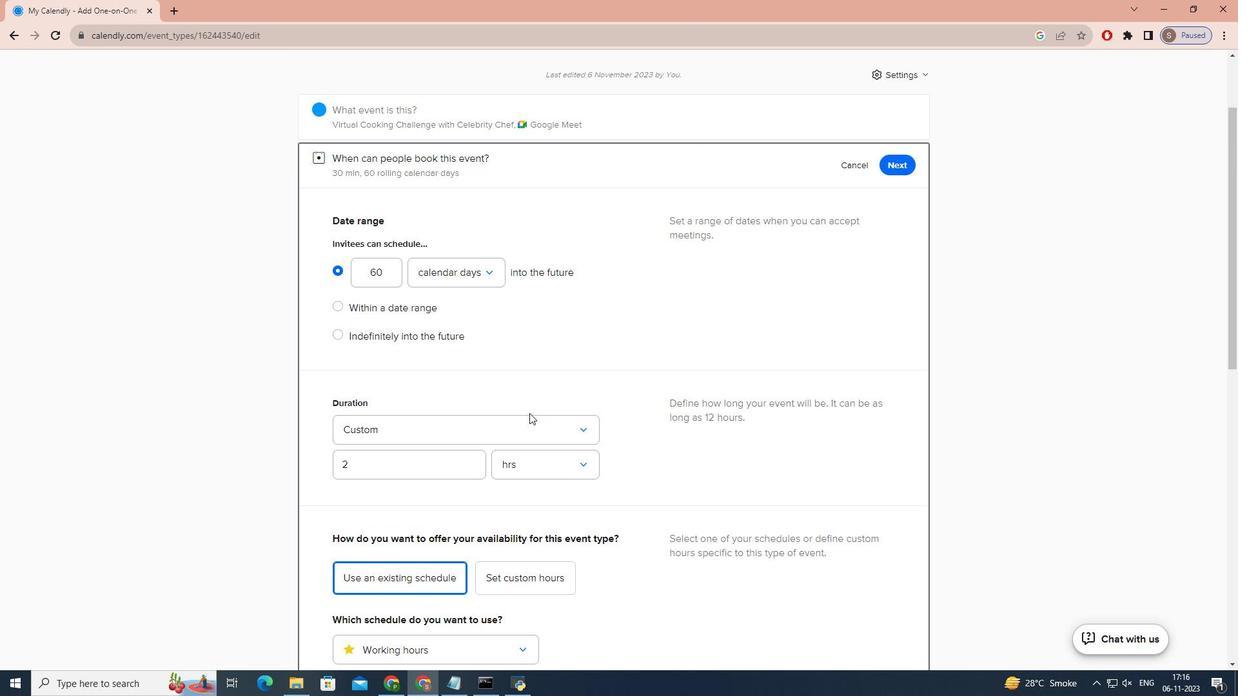 
Action: Mouse scrolled (516, 400) with delta (0, 0)
Screenshot: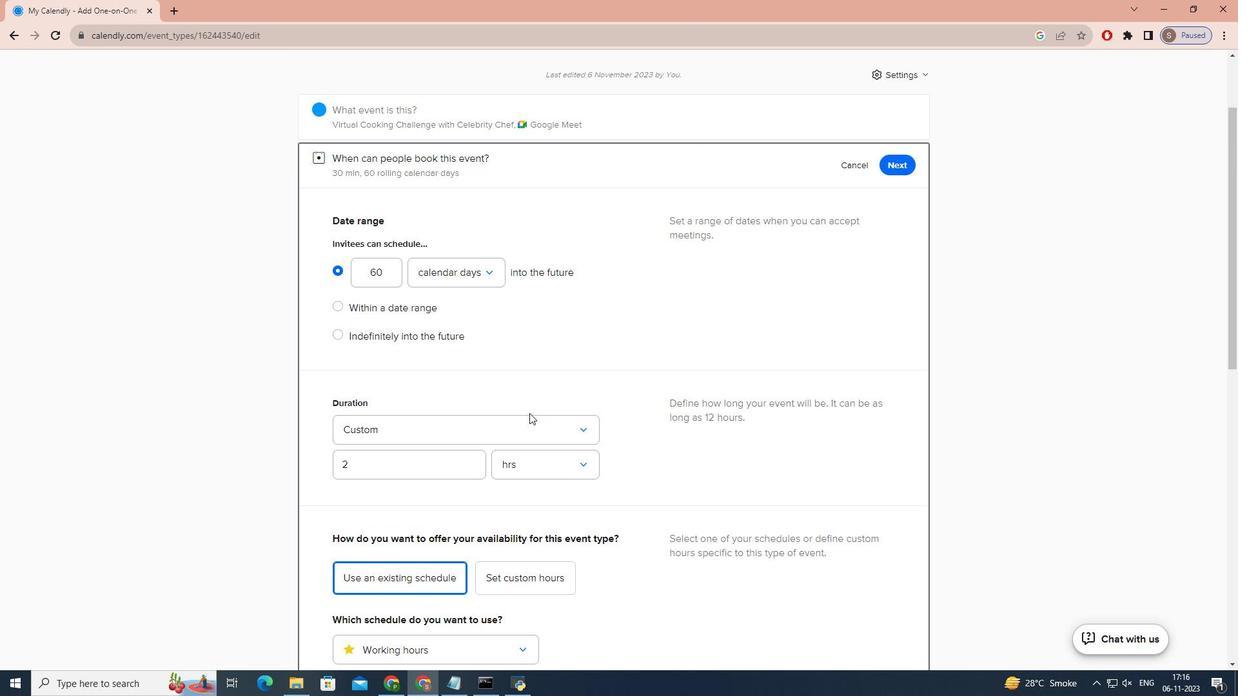 
Action: Mouse scrolled (516, 400) with delta (0, 0)
Screenshot: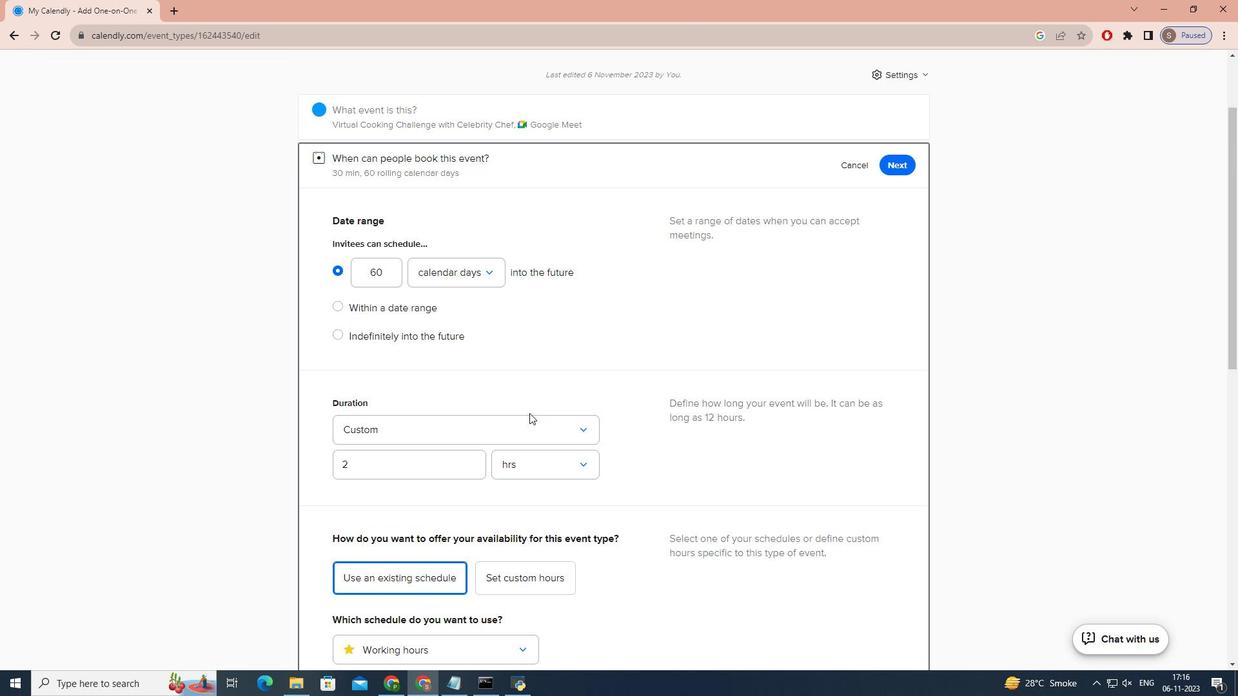 
Action: Mouse scrolled (516, 400) with delta (0, 0)
Screenshot: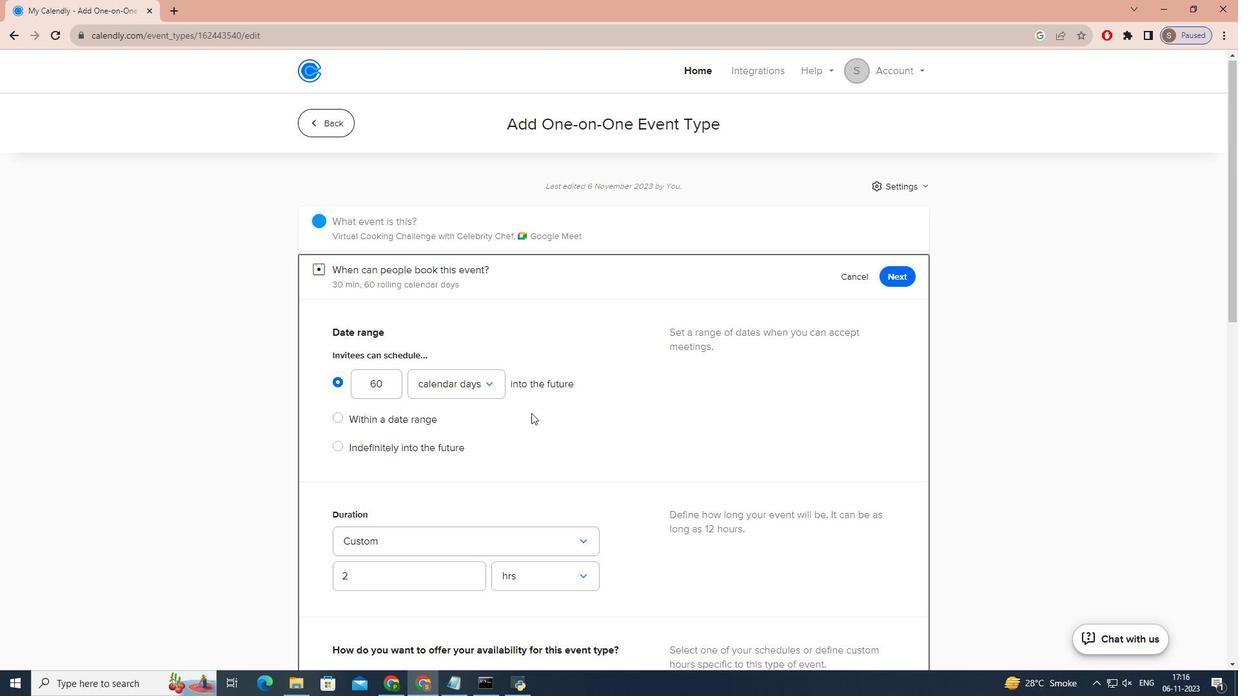 
Action: Mouse scrolled (516, 400) with delta (0, 0)
Screenshot: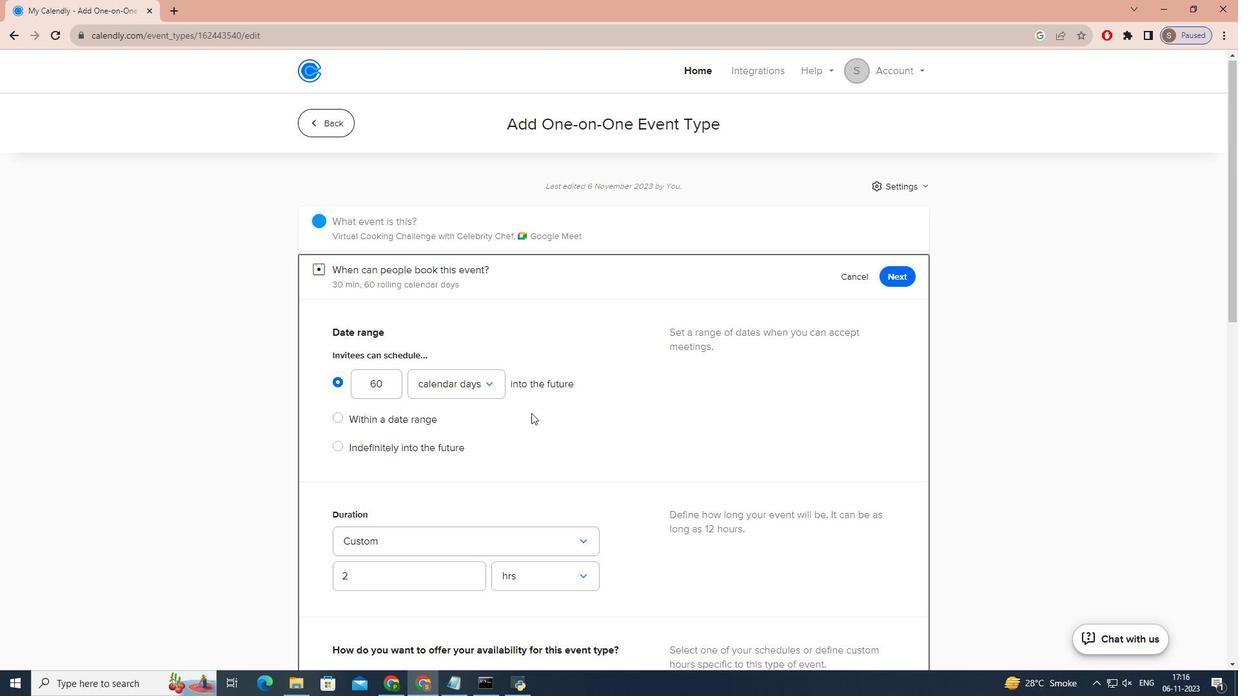 
Action: Mouse scrolled (516, 400) with delta (0, 0)
Screenshot: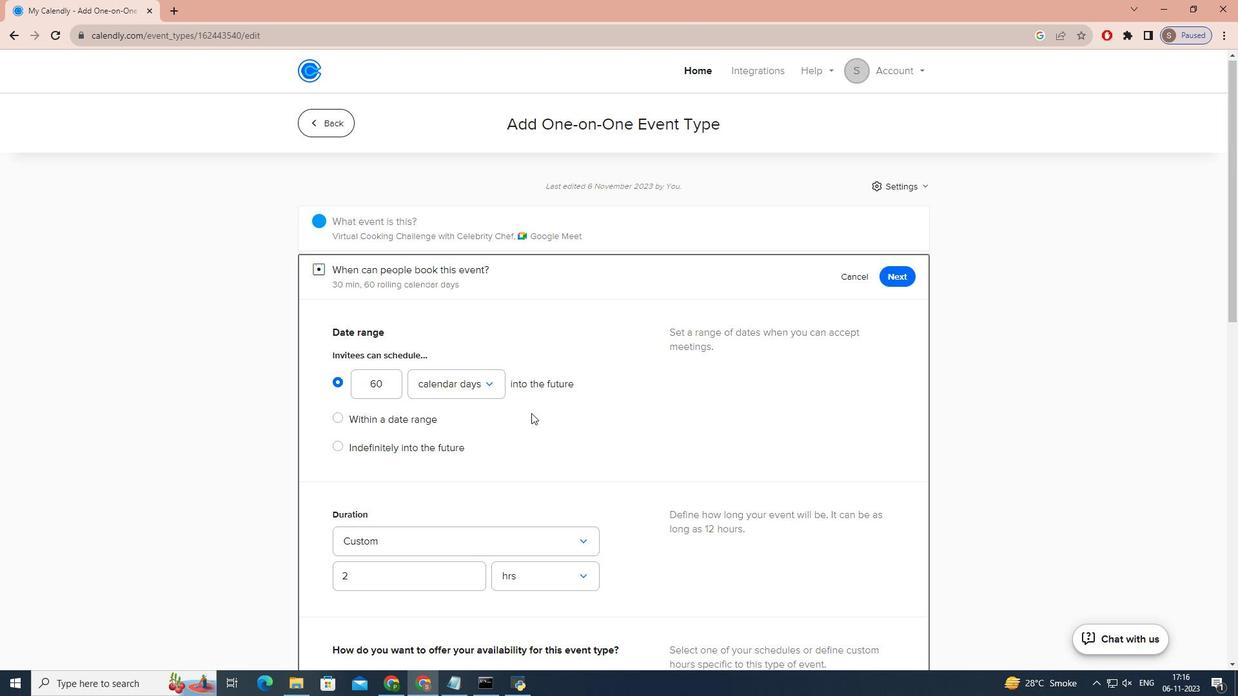 
Action: Mouse moved to (889, 254)
Screenshot: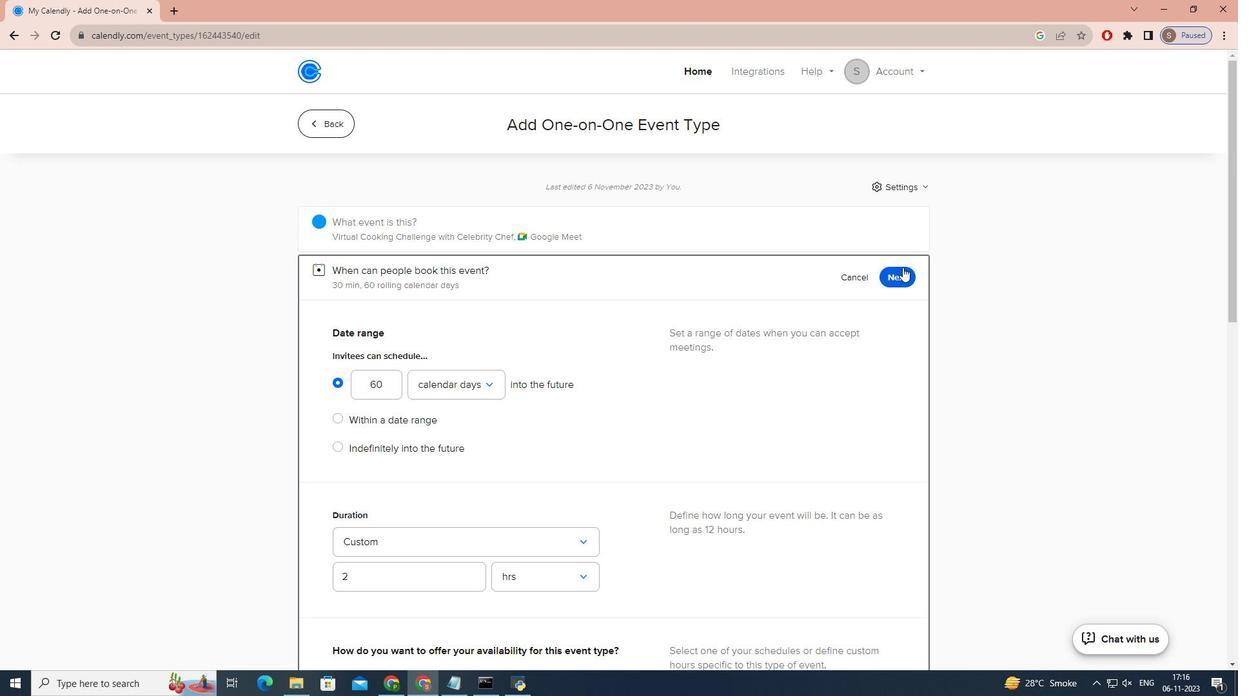 
Action: Mouse pressed left at (889, 254)
Screenshot: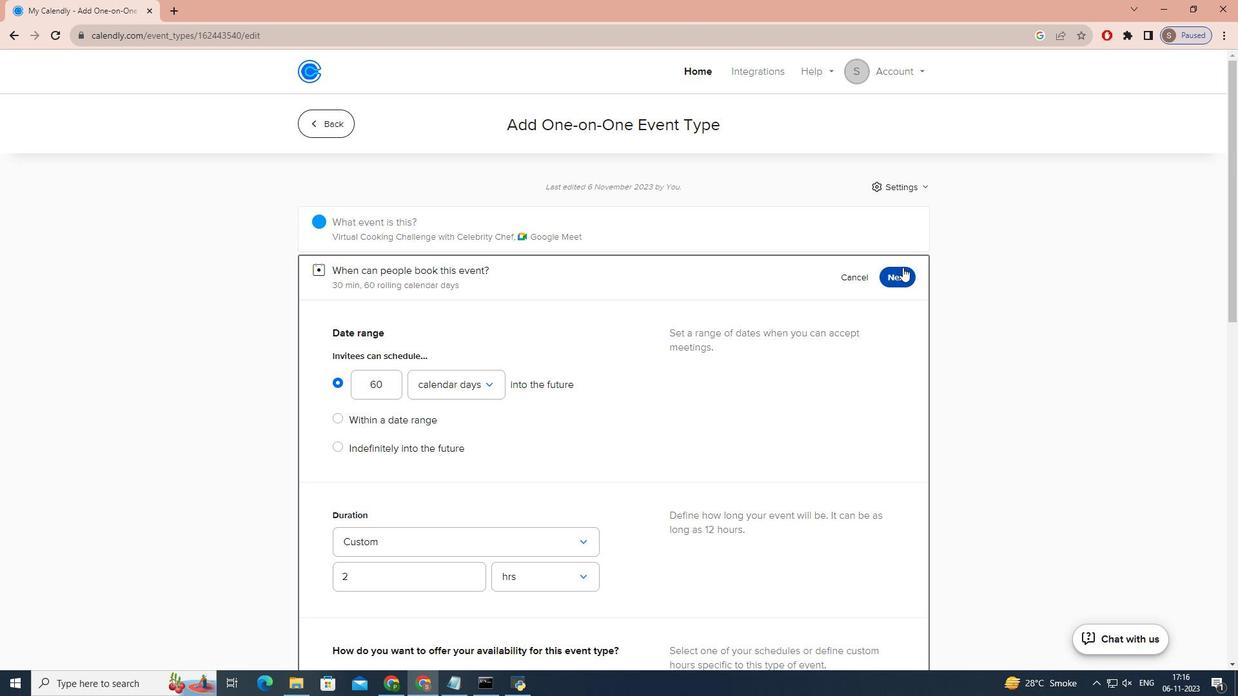 
